 Task: Configure the advanced button color theme for the builder.
Action: Mouse moved to (1174, 82)
Screenshot: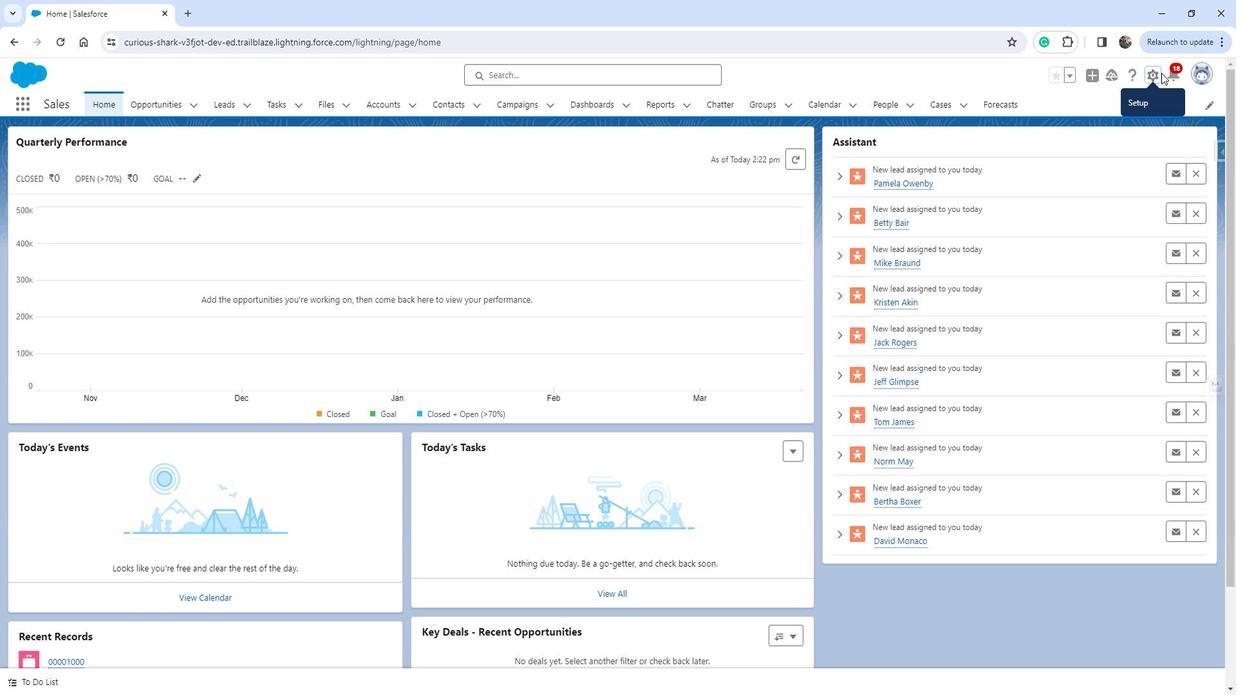 
Action: Mouse pressed left at (1174, 82)
Screenshot: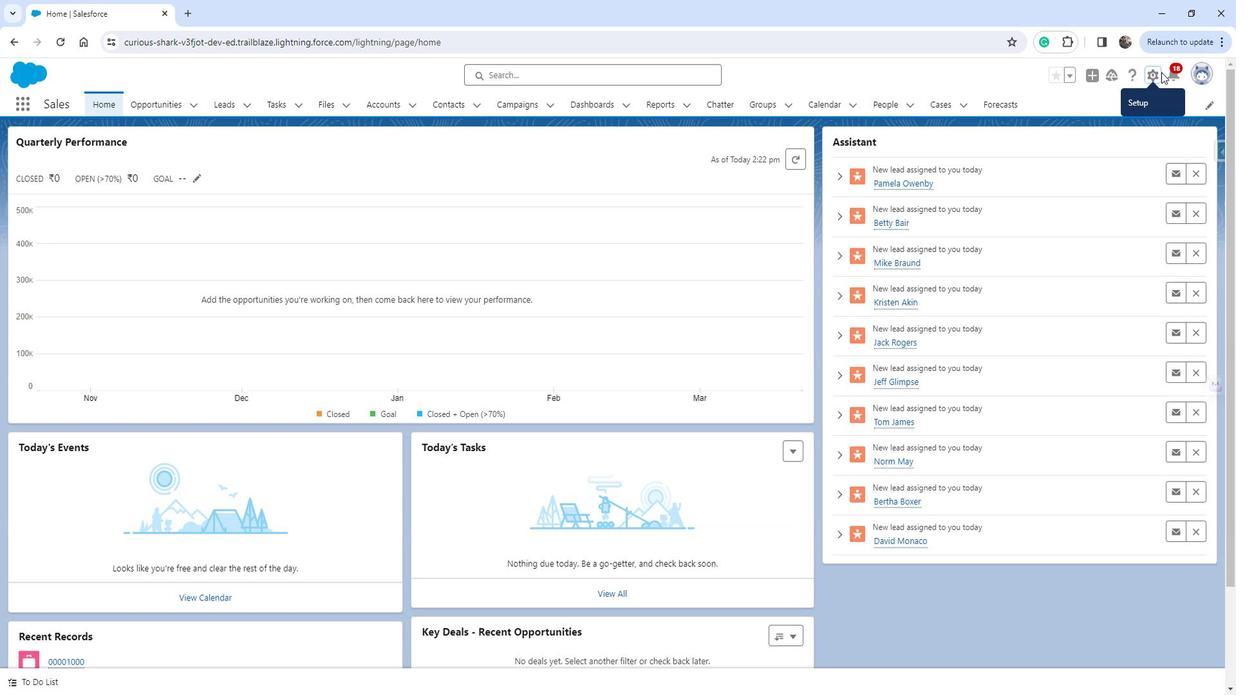 
Action: Mouse moved to (1168, 81)
Screenshot: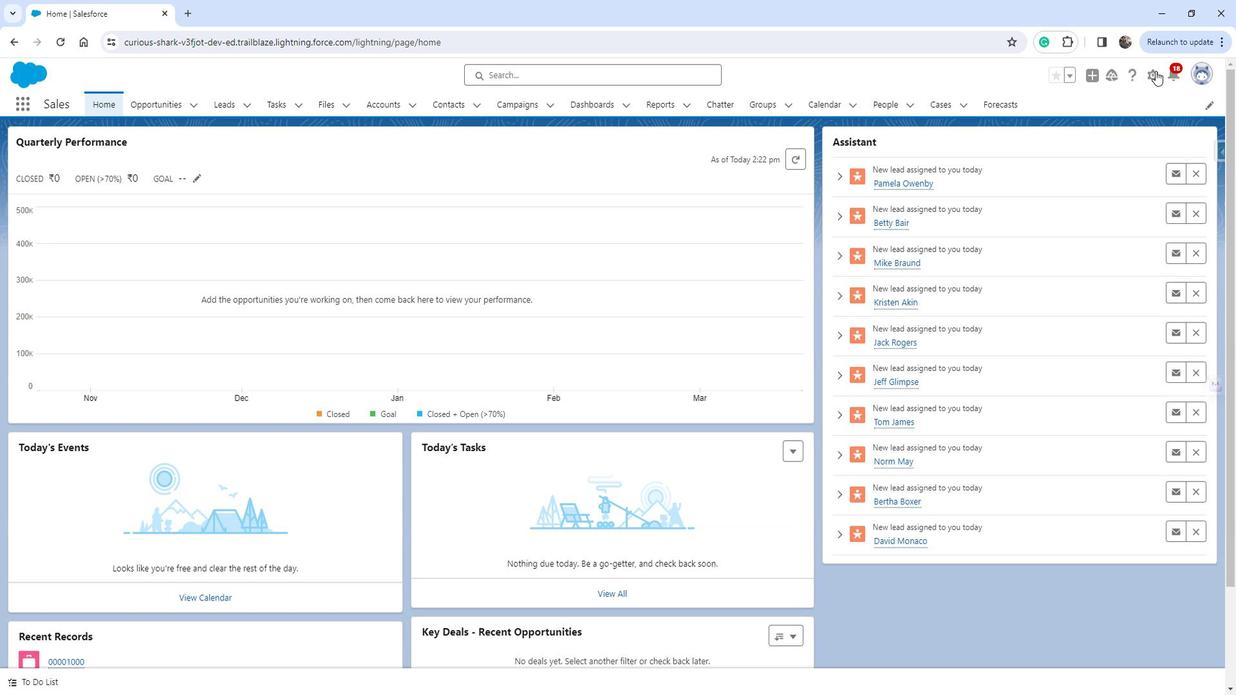 
Action: Mouse pressed left at (1168, 81)
Screenshot: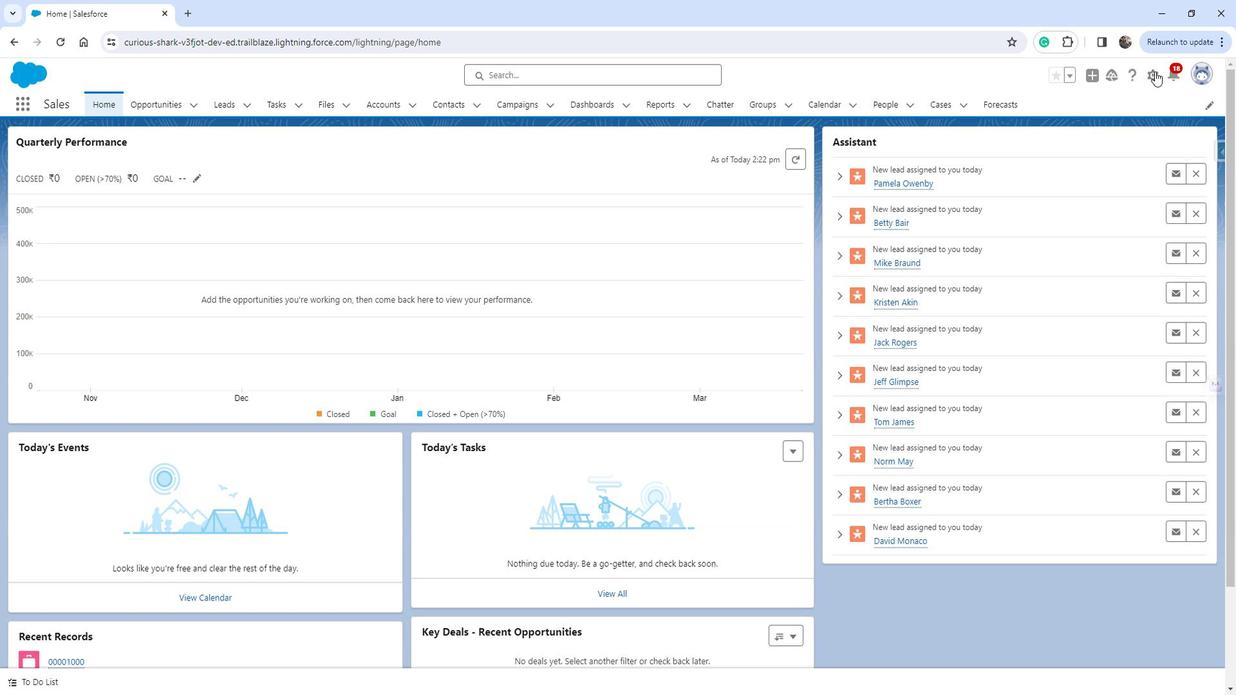
Action: Mouse moved to (1134, 121)
Screenshot: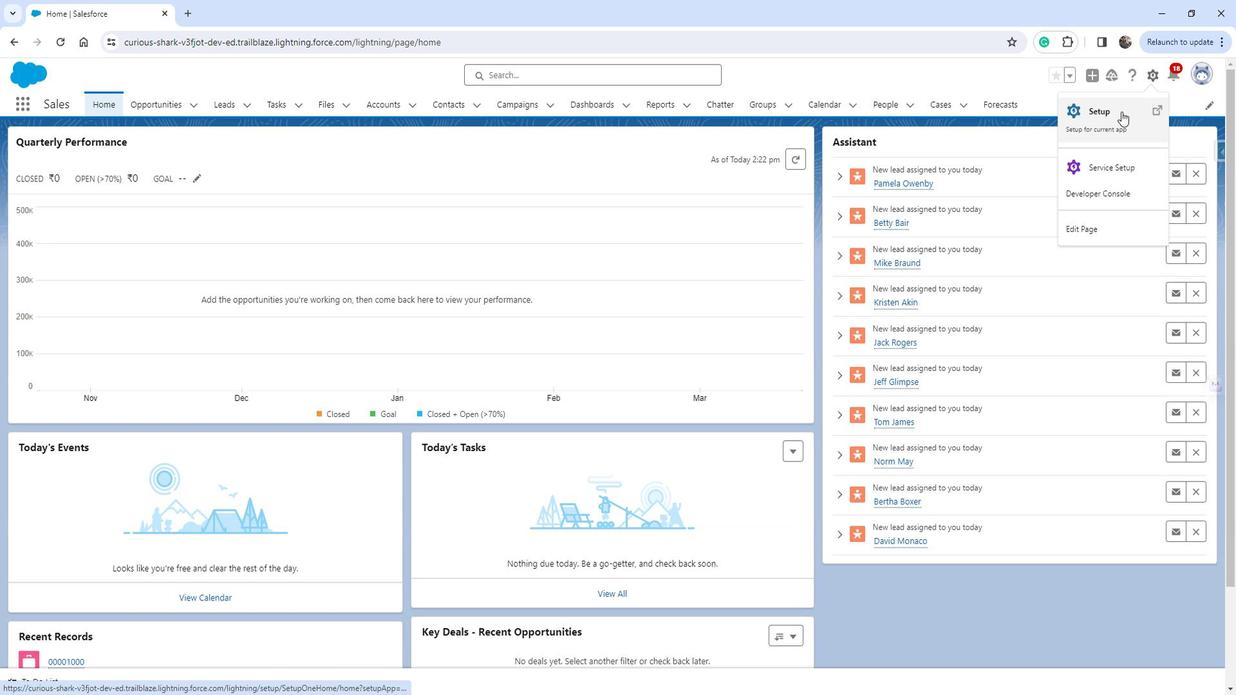 
Action: Mouse pressed left at (1134, 121)
Screenshot: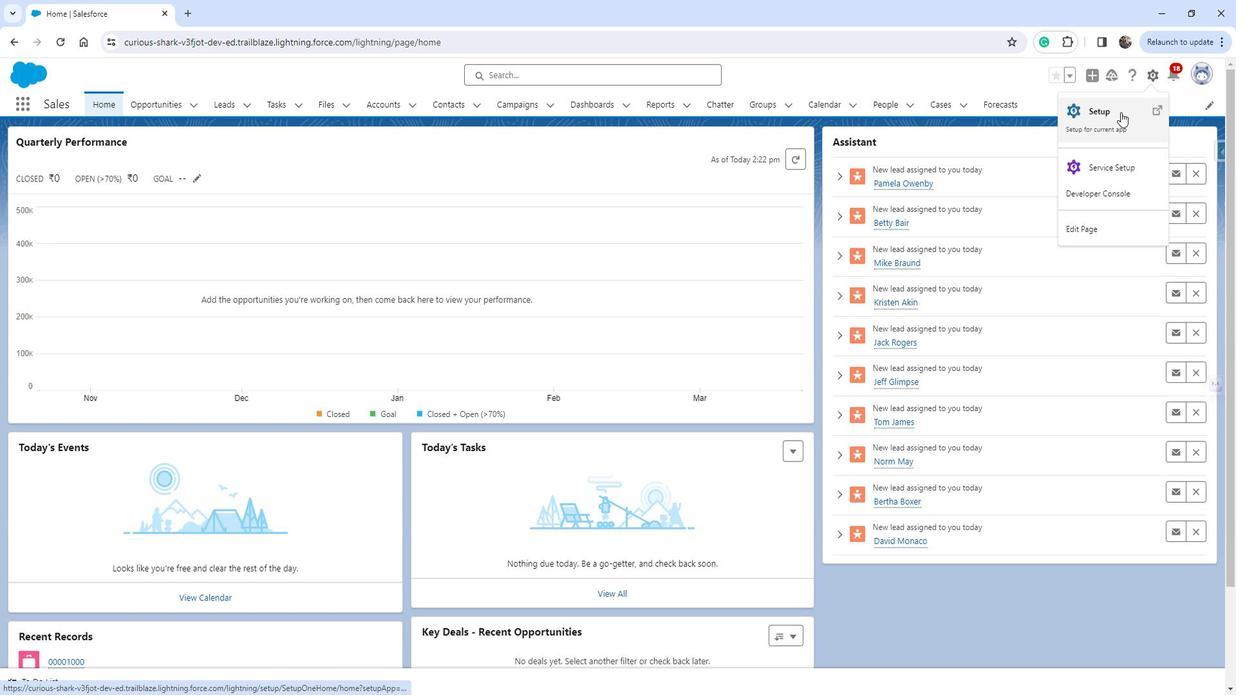 
Action: Mouse moved to (59, 497)
Screenshot: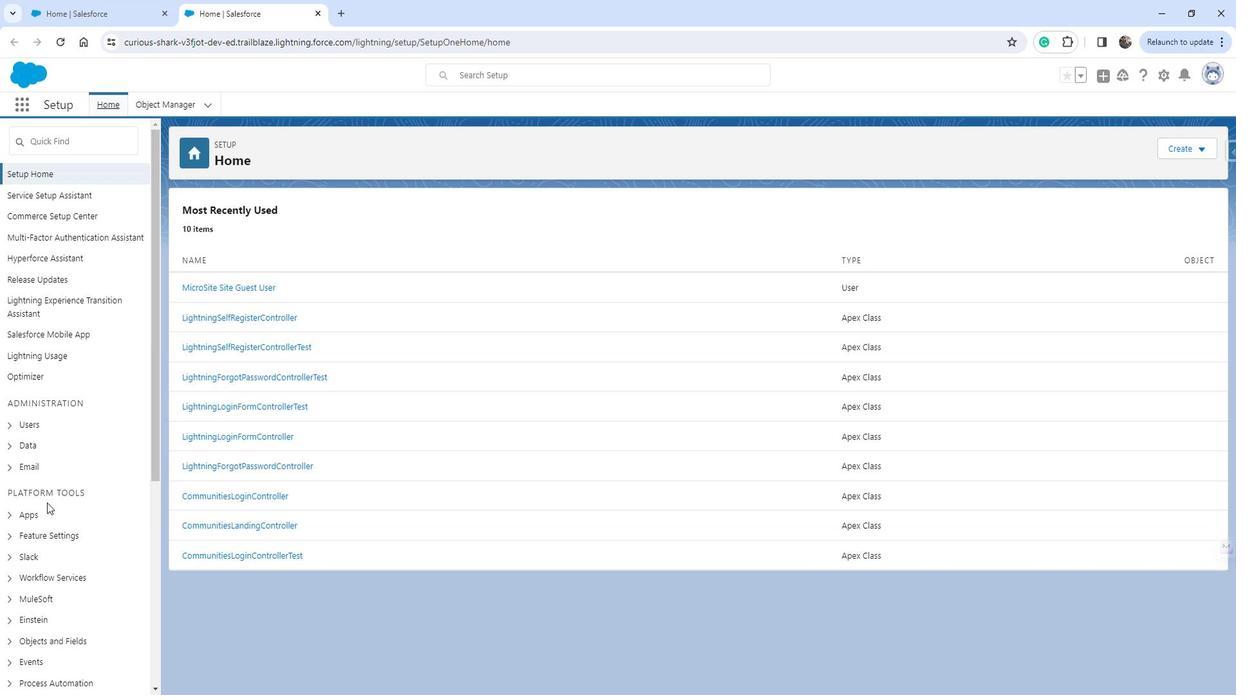 
Action: Mouse scrolled (59, 496) with delta (0, 0)
Screenshot: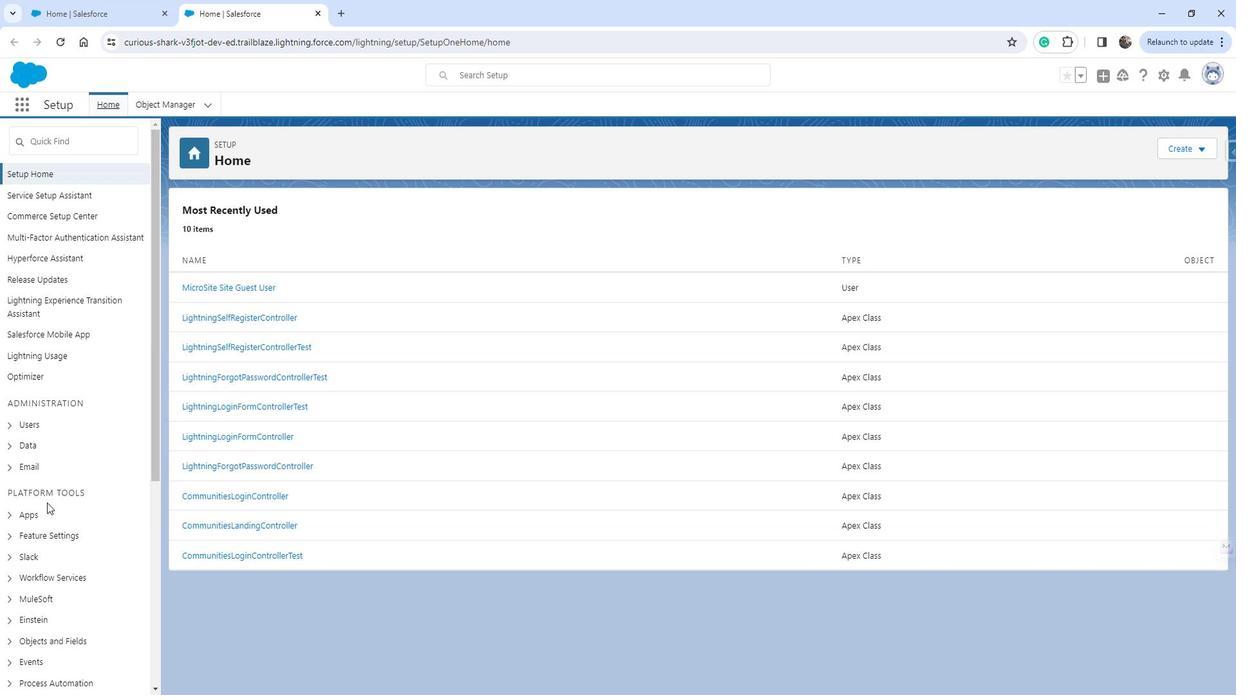 
Action: Mouse moved to (59, 499)
Screenshot: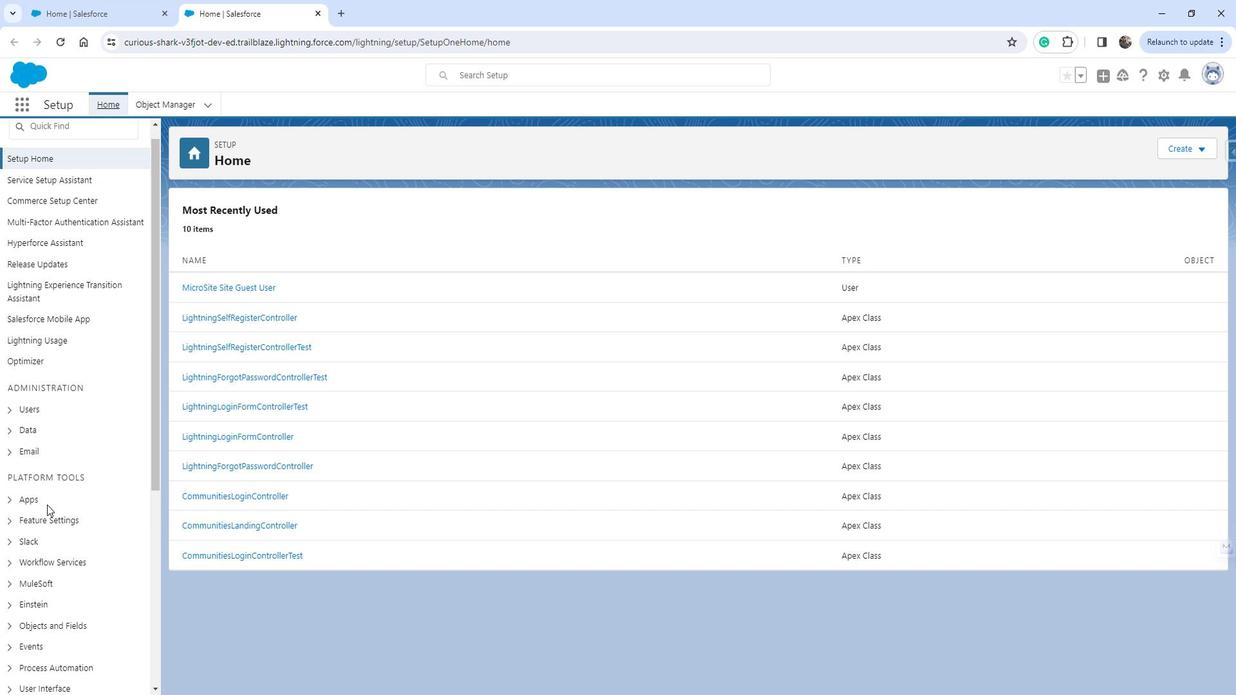 
Action: Mouse scrolled (59, 499) with delta (0, 0)
Screenshot: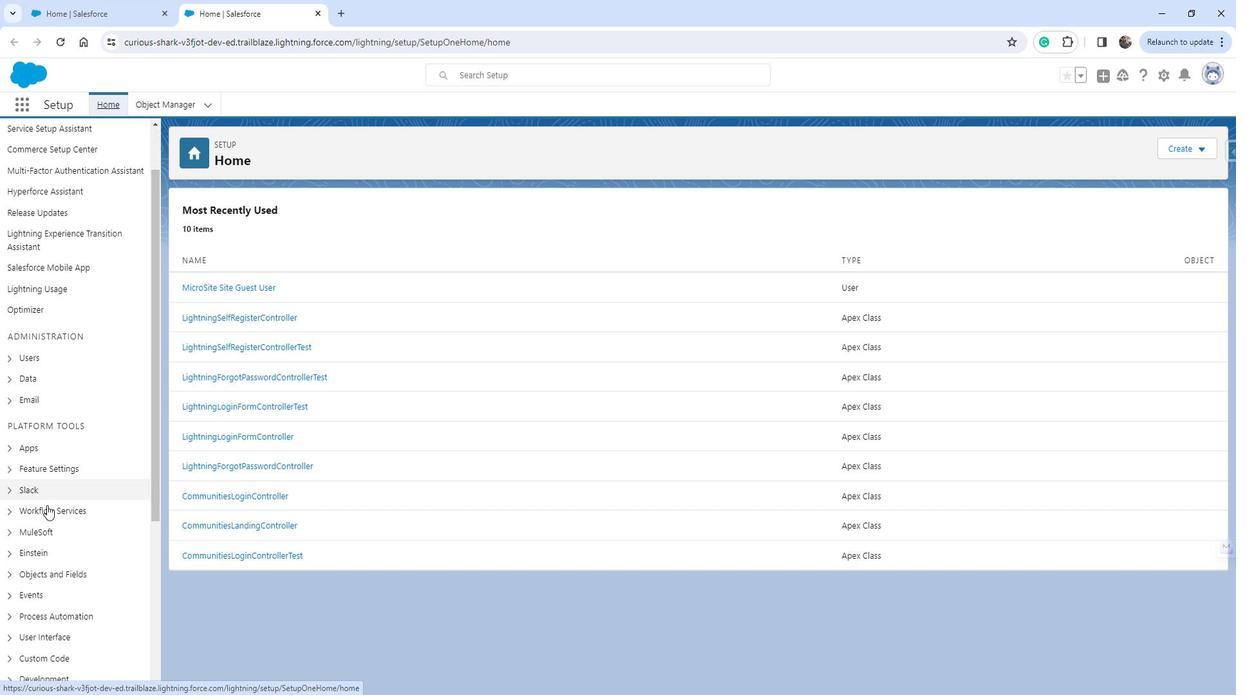 
Action: Mouse moved to (81, 396)
Screenshot: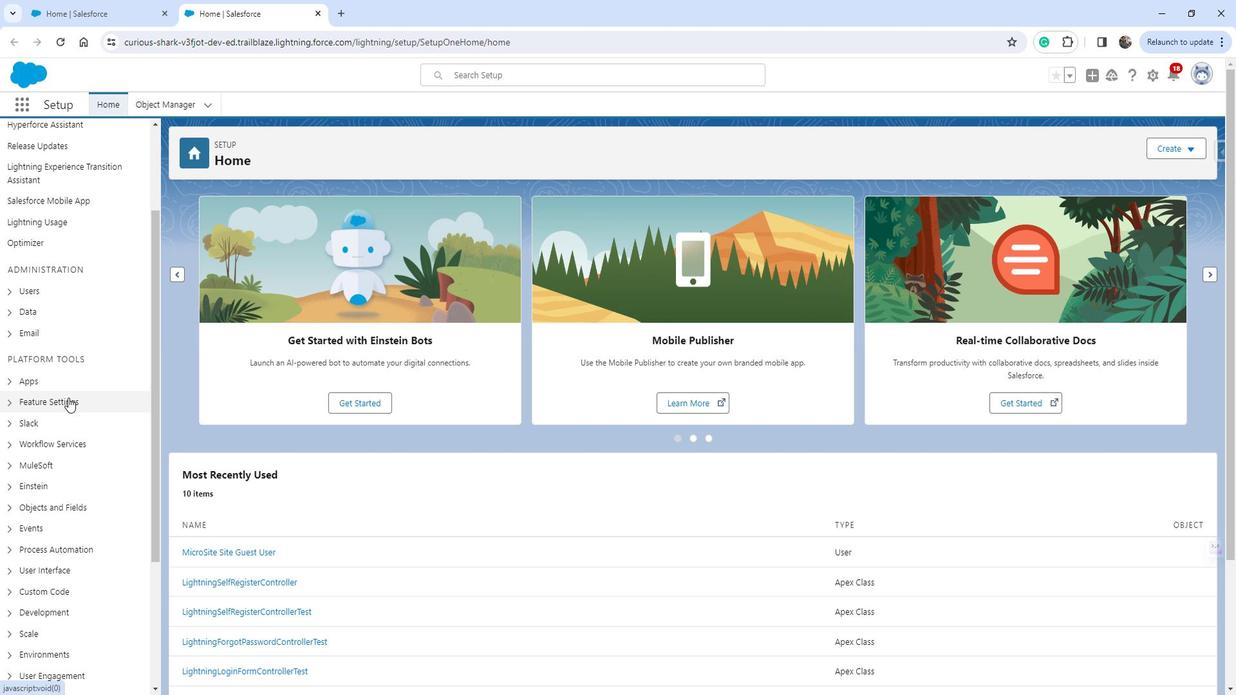 
Action: Mouse pressed left at (81, 396)
Screenshot: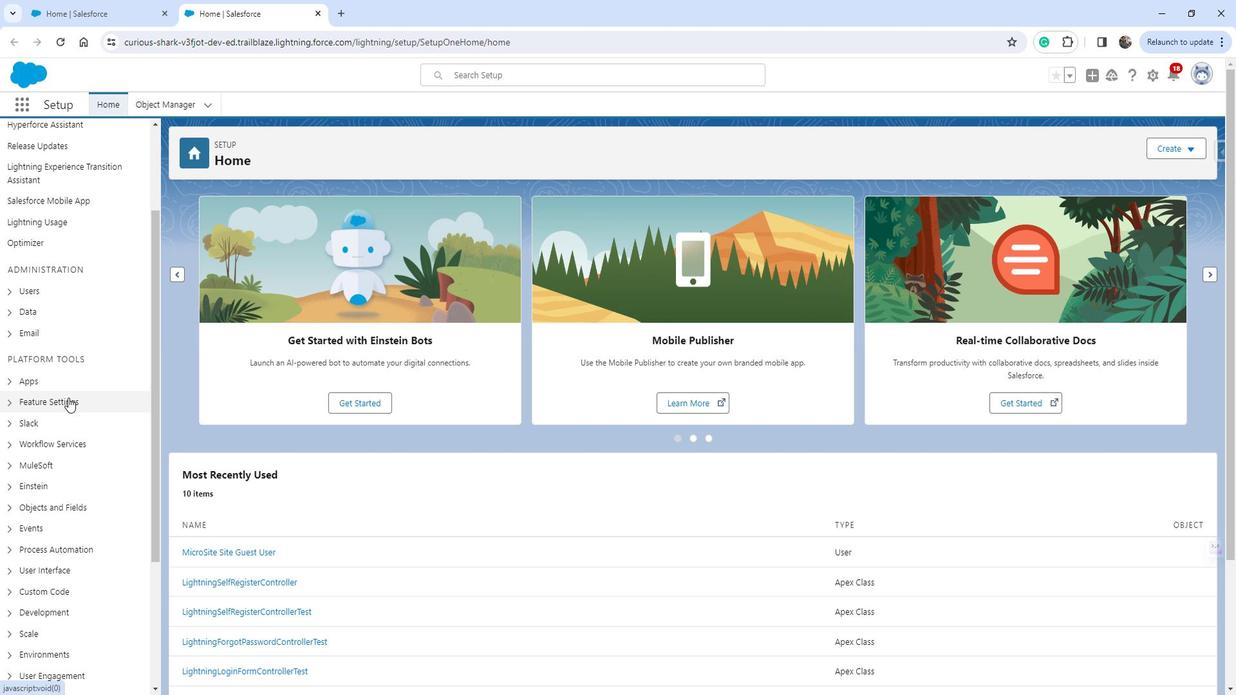 
Action: Mouse moved to (77, 400)
Screenshot: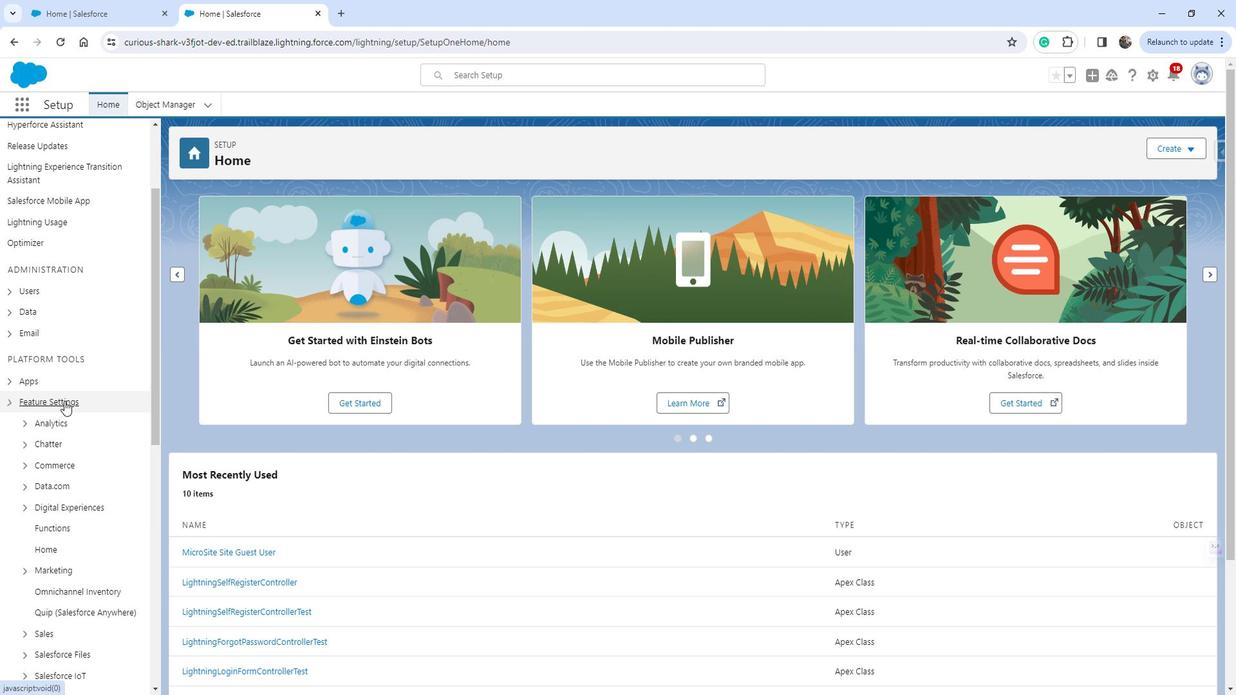 
Action: Mouse scrolled (77, 399) with delta (0, 0)
Screenshot: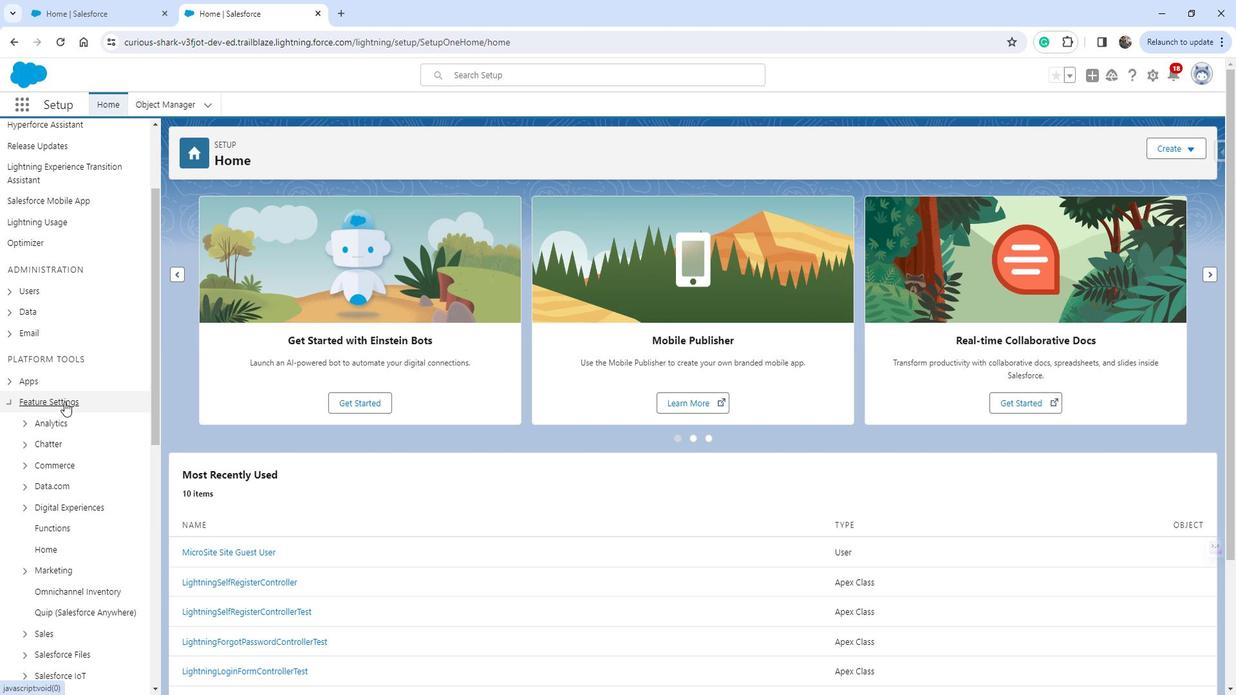 
Action: Mouse scrolled (77, 399) with delta (0, 0)
Screenshot: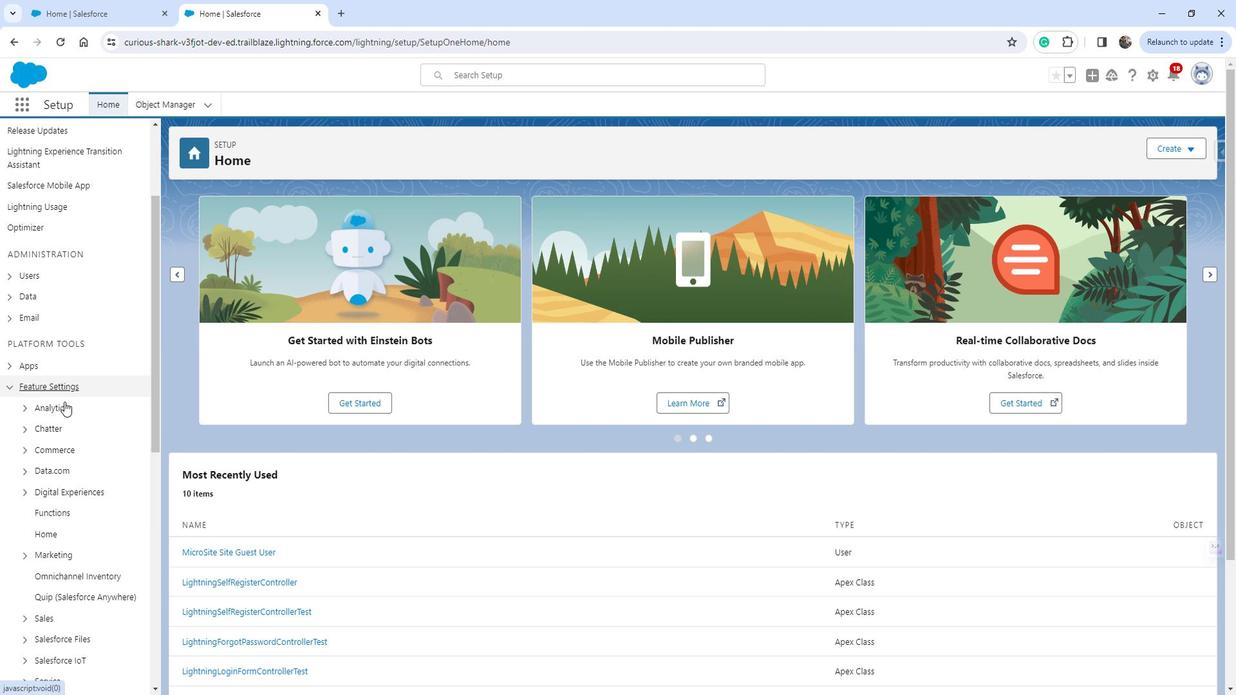 
Action: Mouse moved to (89, 373)
Screenshot: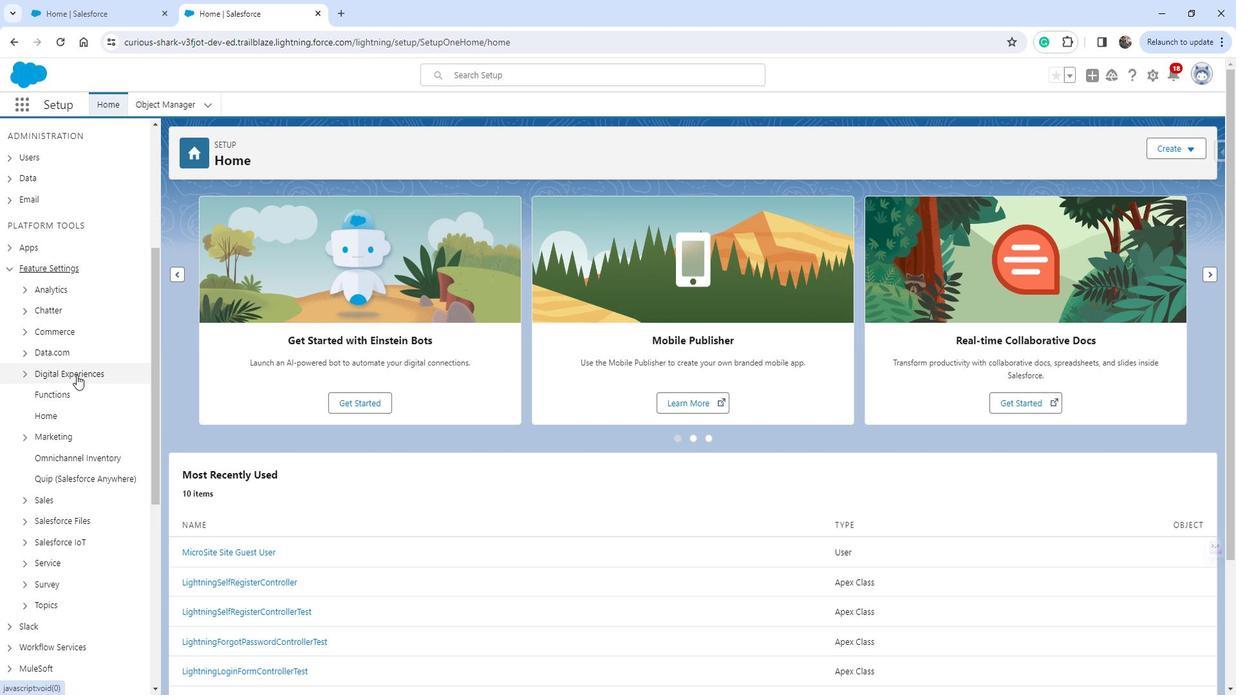 
Action: Mouse pressed left at (89, 373)
Screenshot: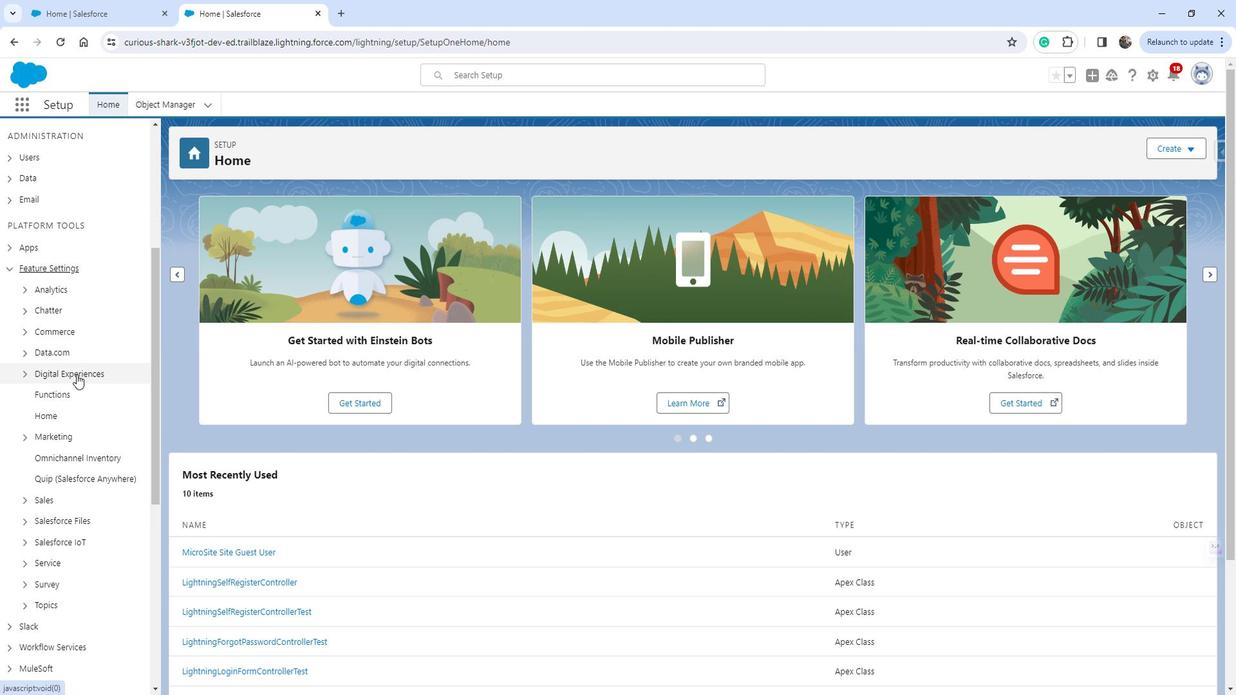 
Action: Mouse moved to (74, 392)
Screenshot: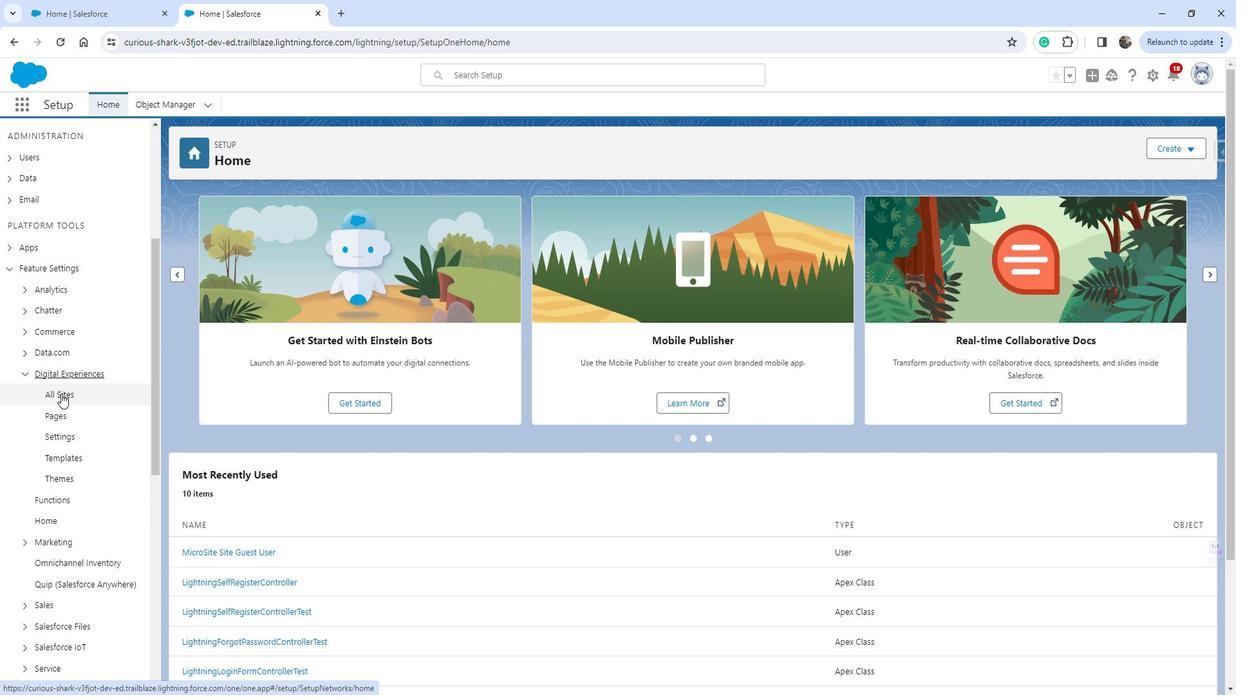 
Action: Mouse pressed left at (74, 392)
Screenshot: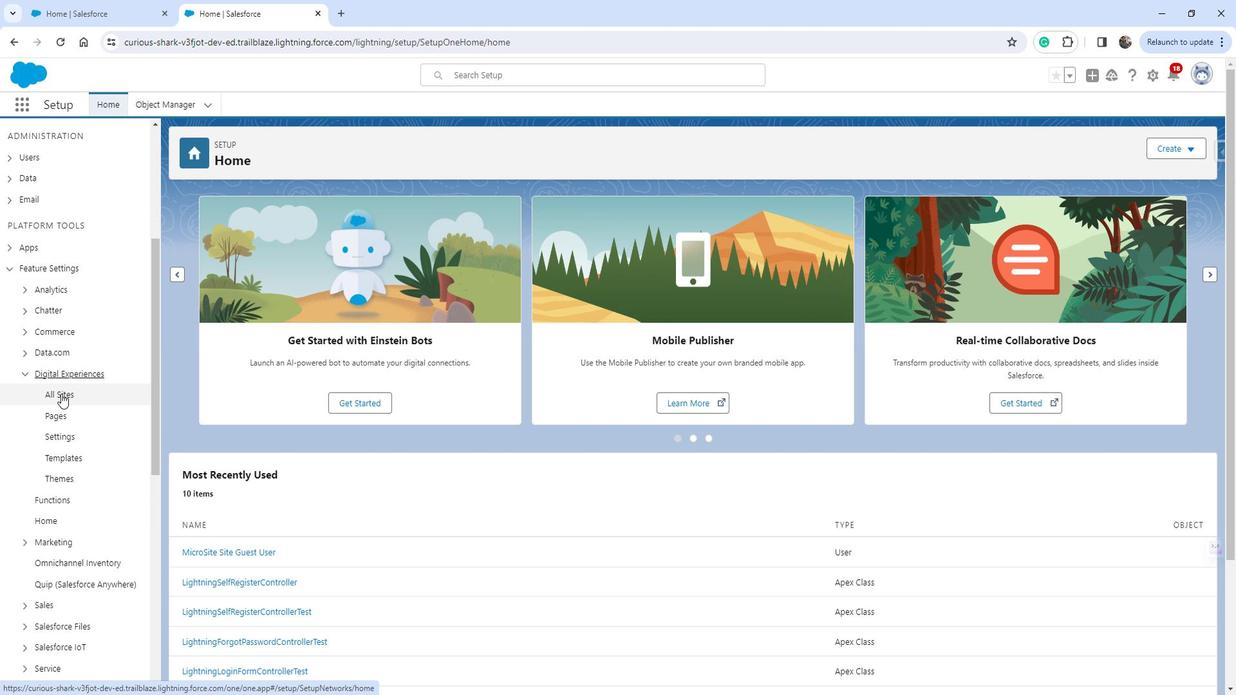 
Action: Mouse moved to (221, 308)
Screenshot: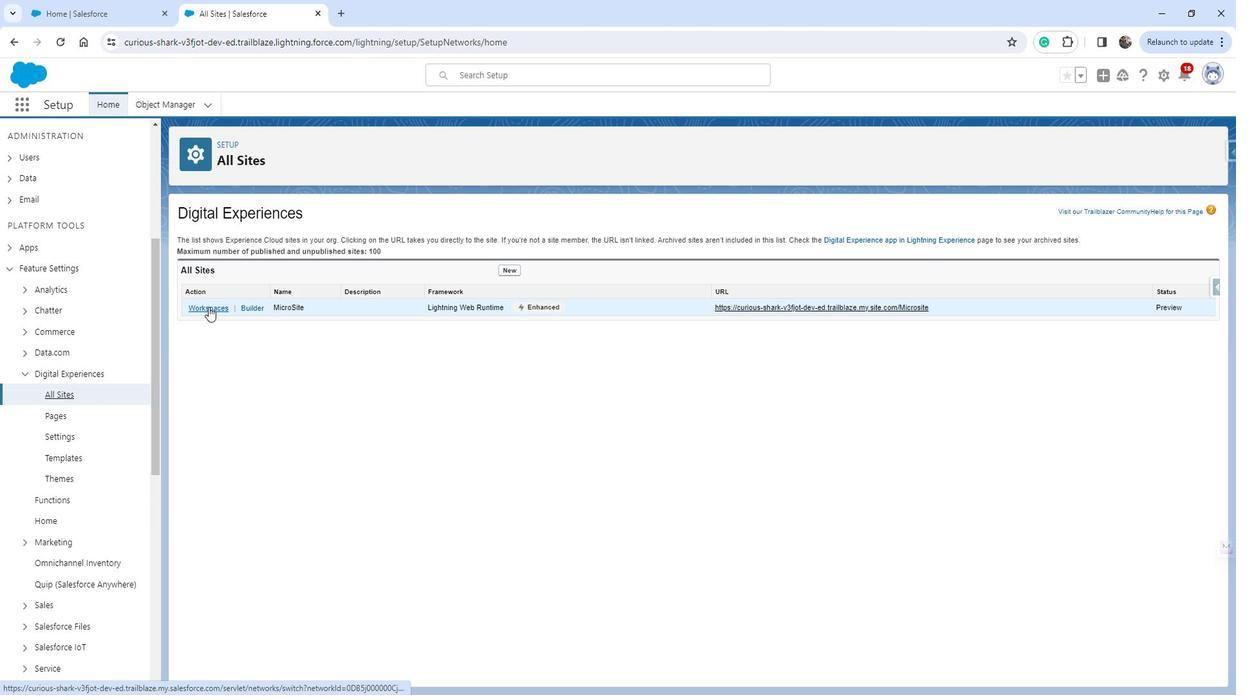 
Action: Mouse pressed left at (221, 308)
Screenshot: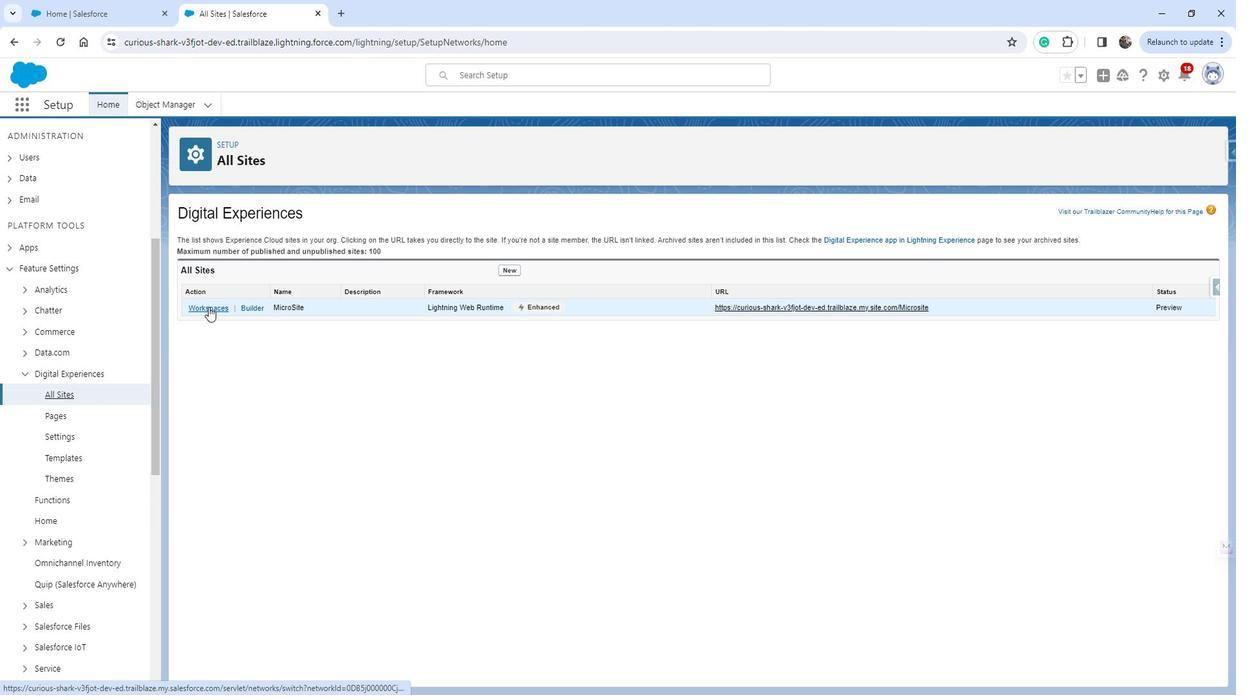 
Action: Mouse moved to (181, 307)
Screenshot: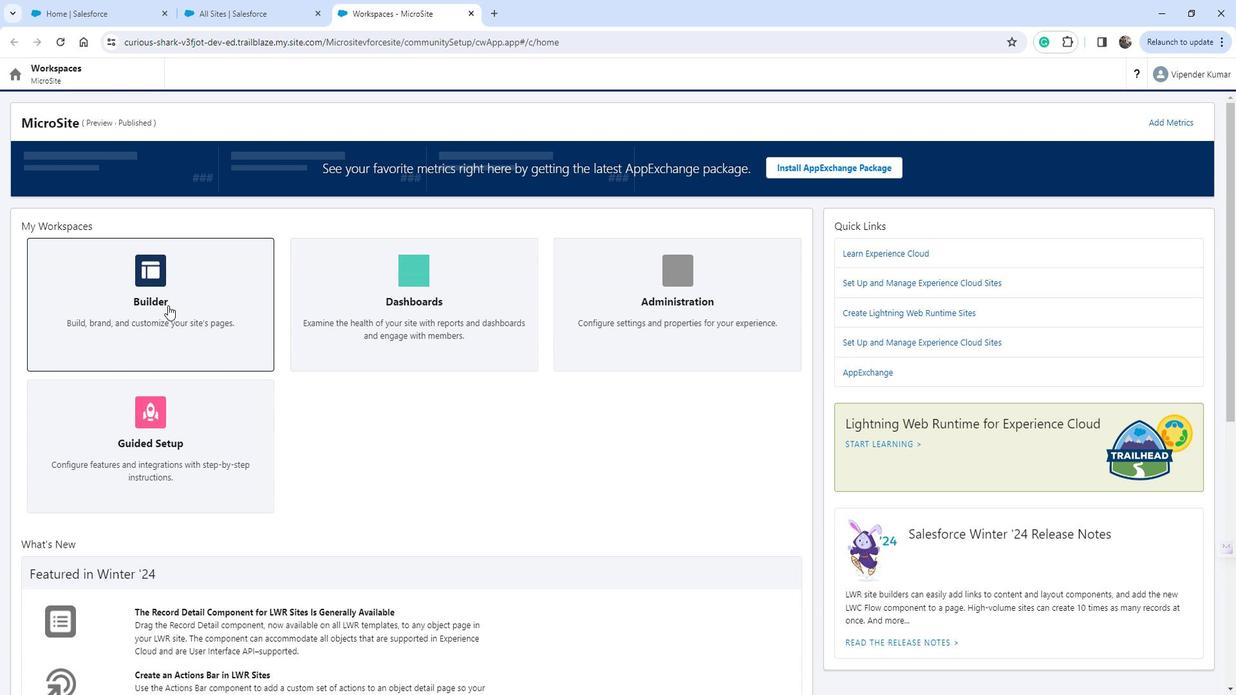 
Action: Mouse pressed left at (181, 307)
Screenshot: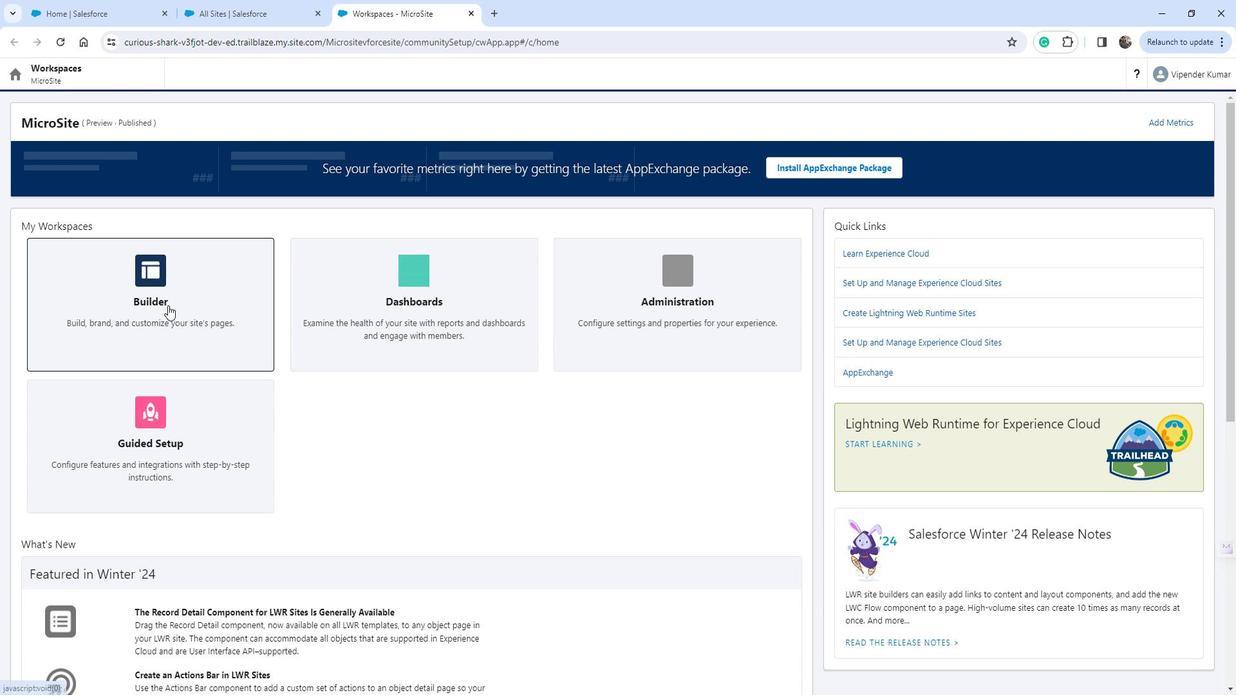 
Action: Mouse moved to (32, 162)
Screenshot: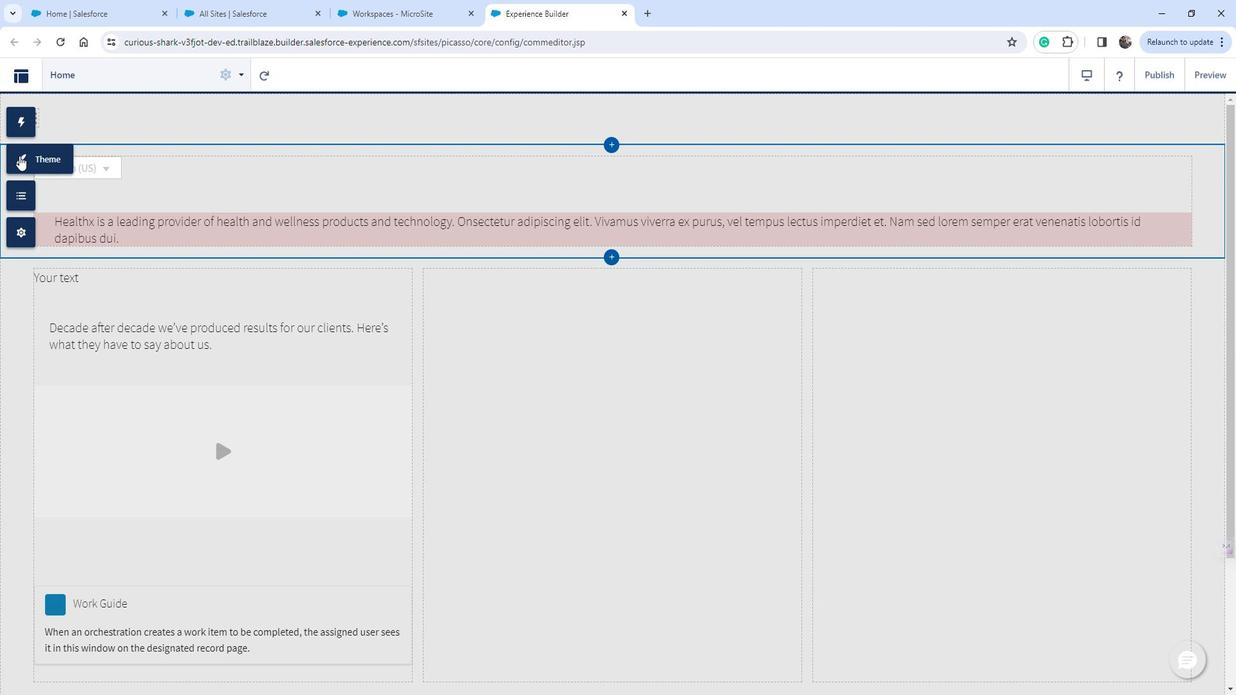 
Action: Mouse pressed left at (32, 162)
Screenshot: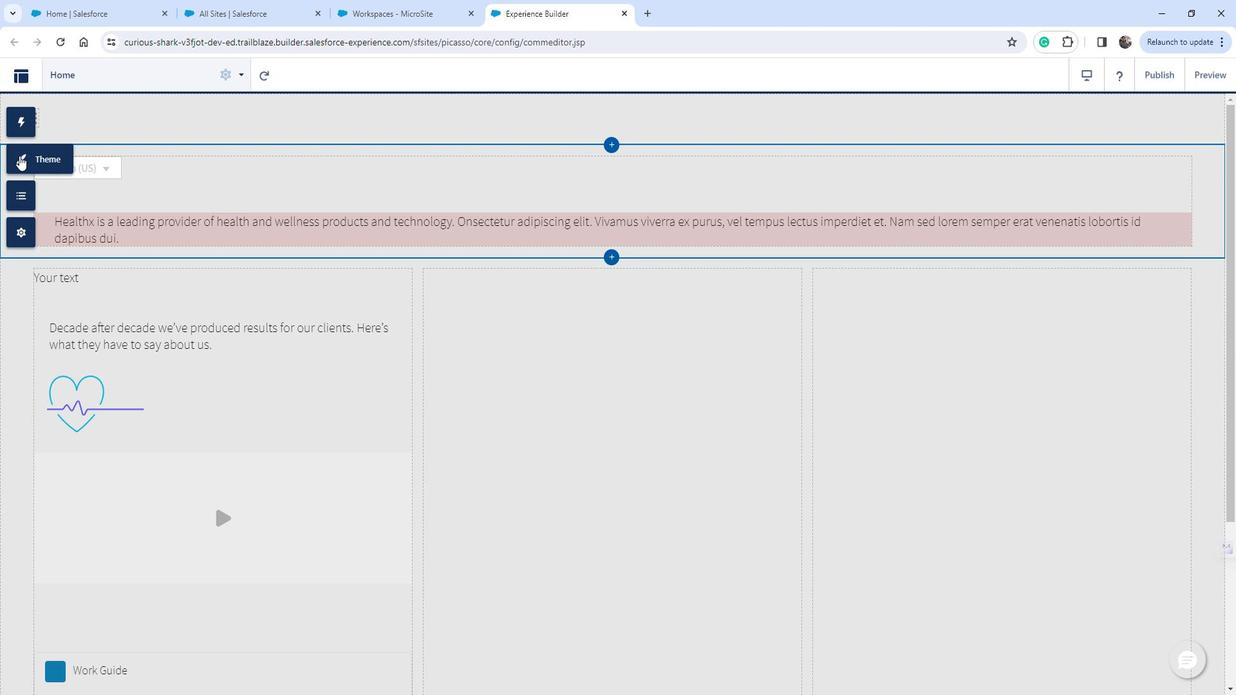 
Action: Mouse moved to (203, 162)
Screenshot: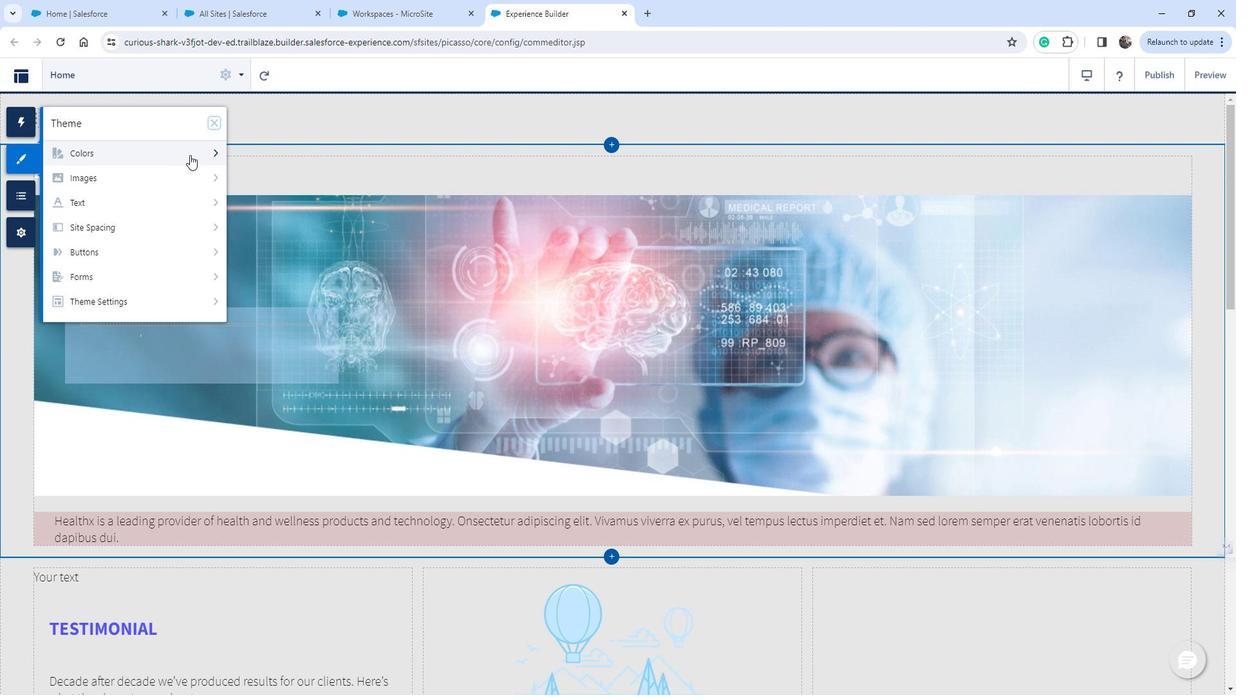 
Action: Mouse pressed left at (203, 162)
Screenshot: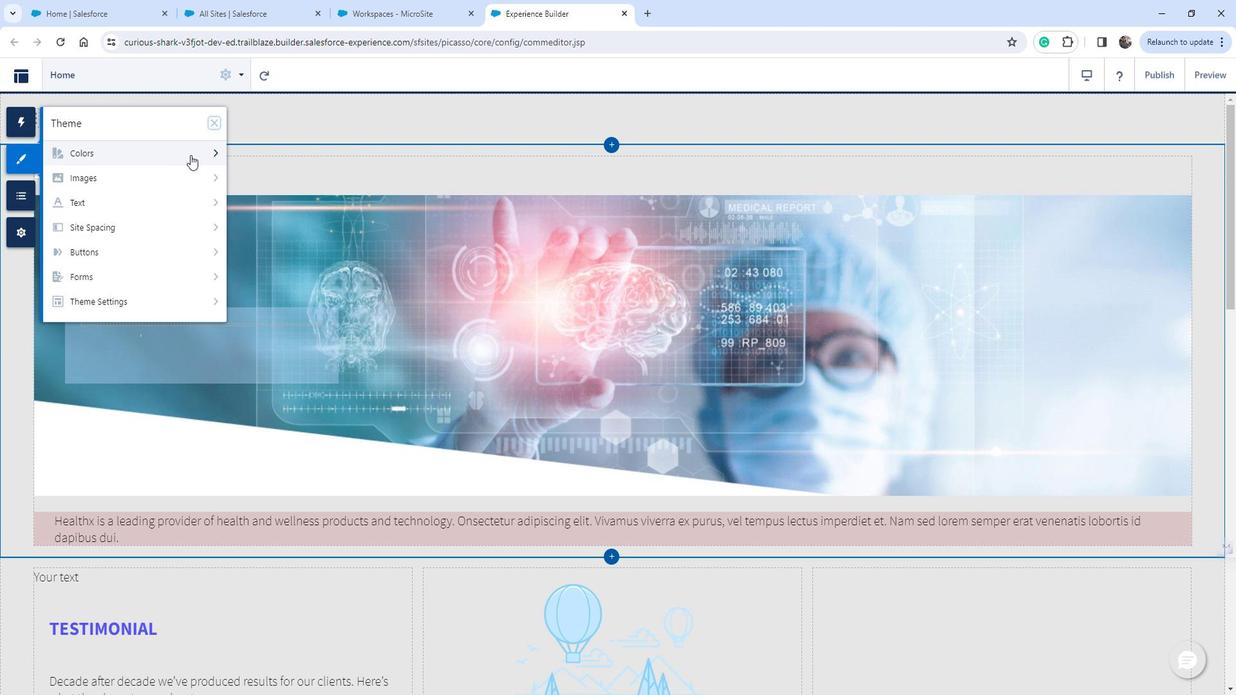 
Action: Mouse moved to (181, 184)
Screenshot: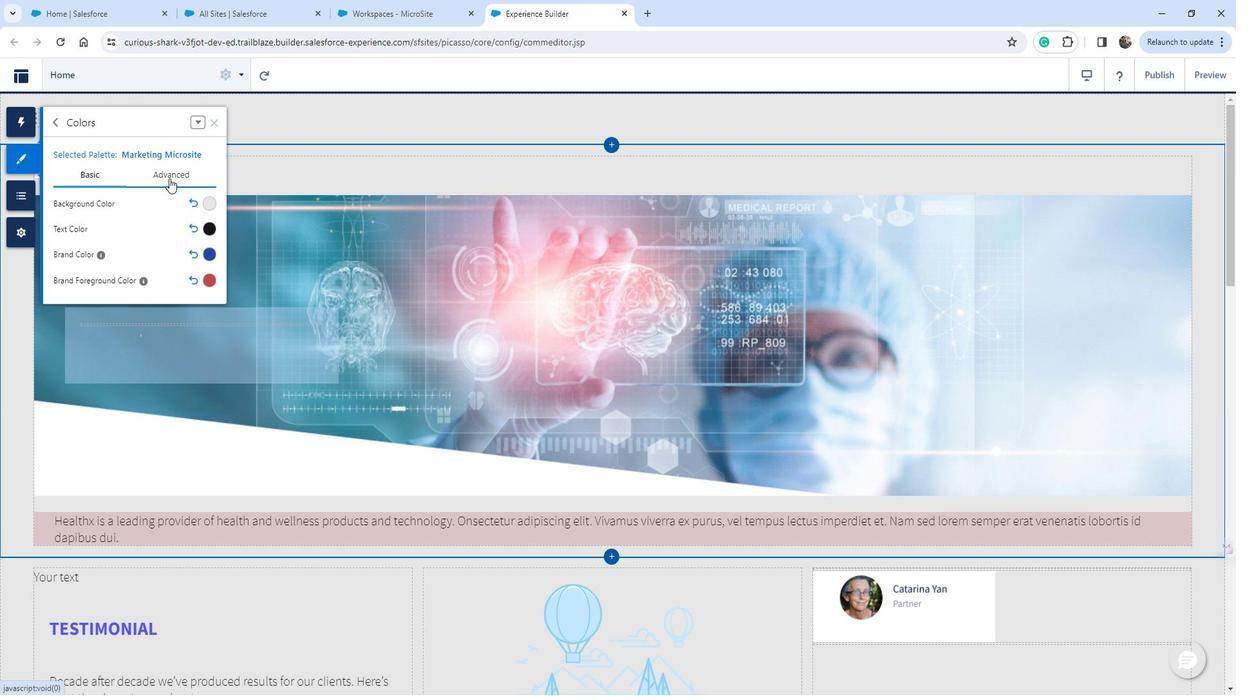 
Action: Mouse pressed left at (181, 184)
Screenshot: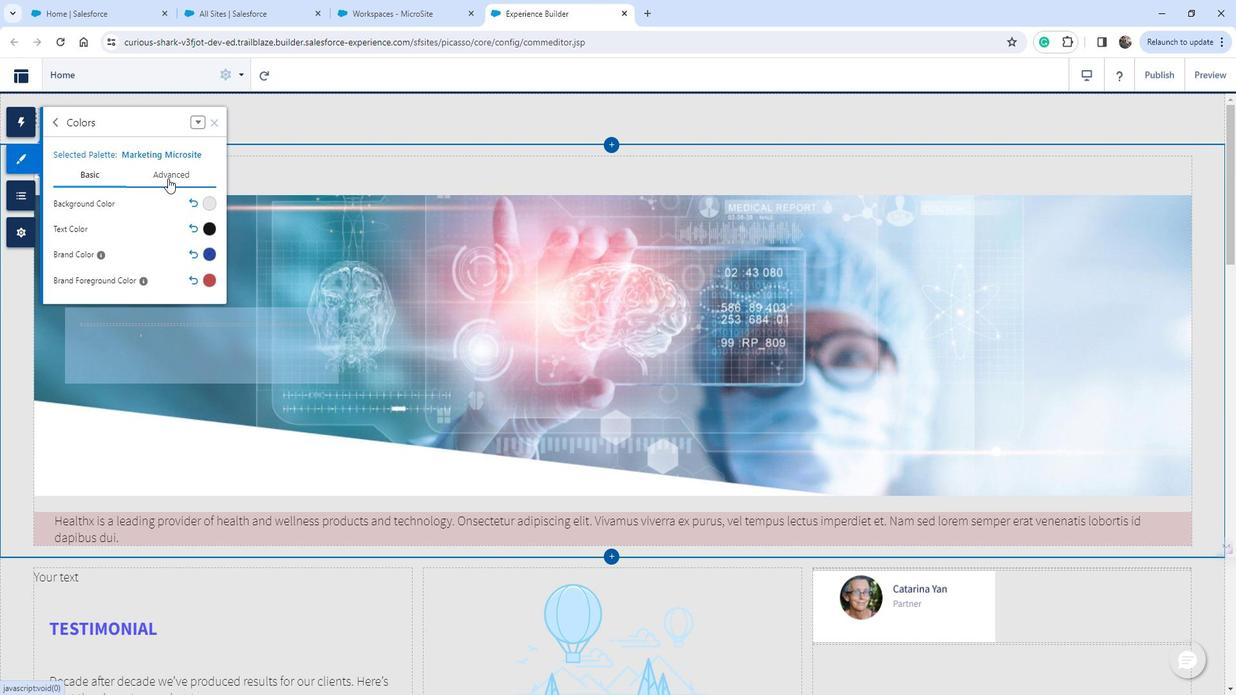 
Action: Mouse moved to (86, 203)
Screenshot: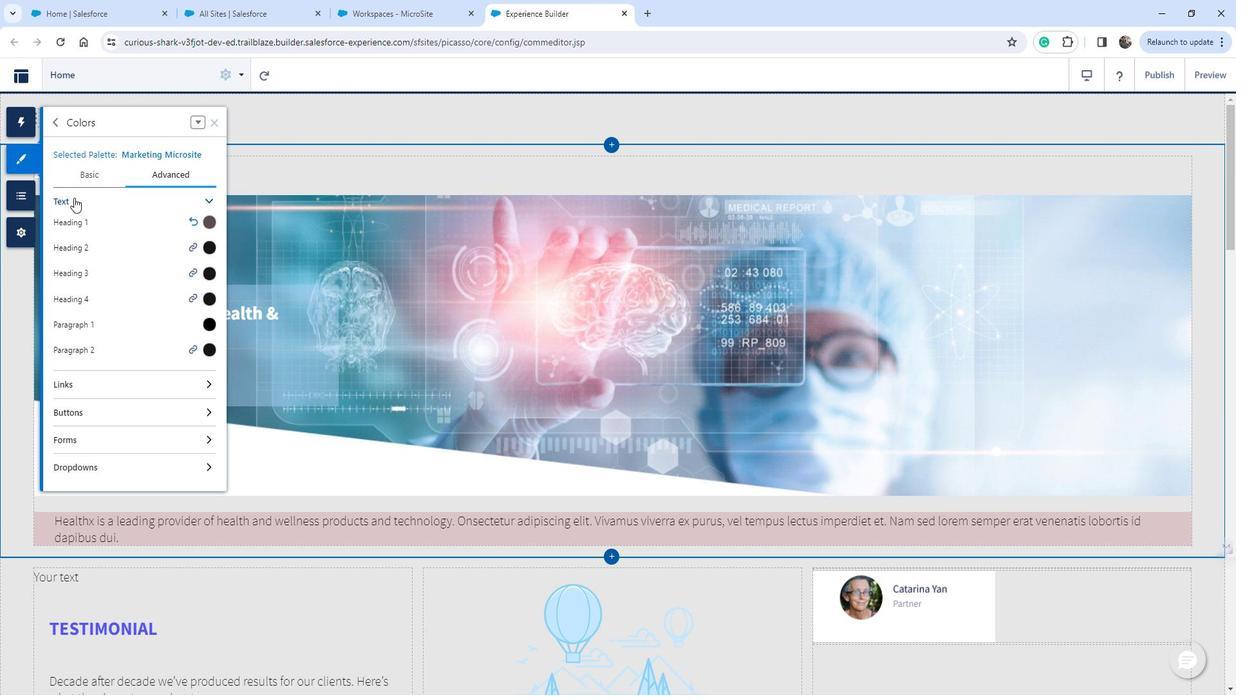 
Action: Mouse pressed left at (86, 203)
Screenshot: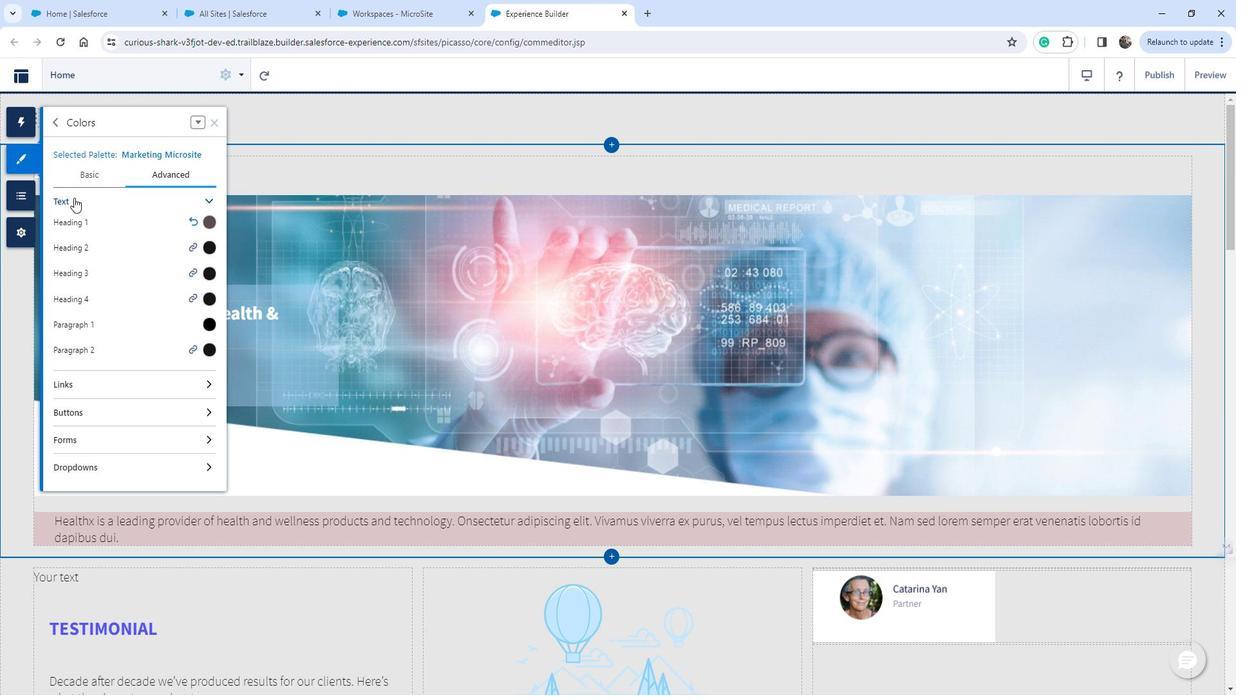 
Action: Mouse moved to (104, 261)
Screenshot: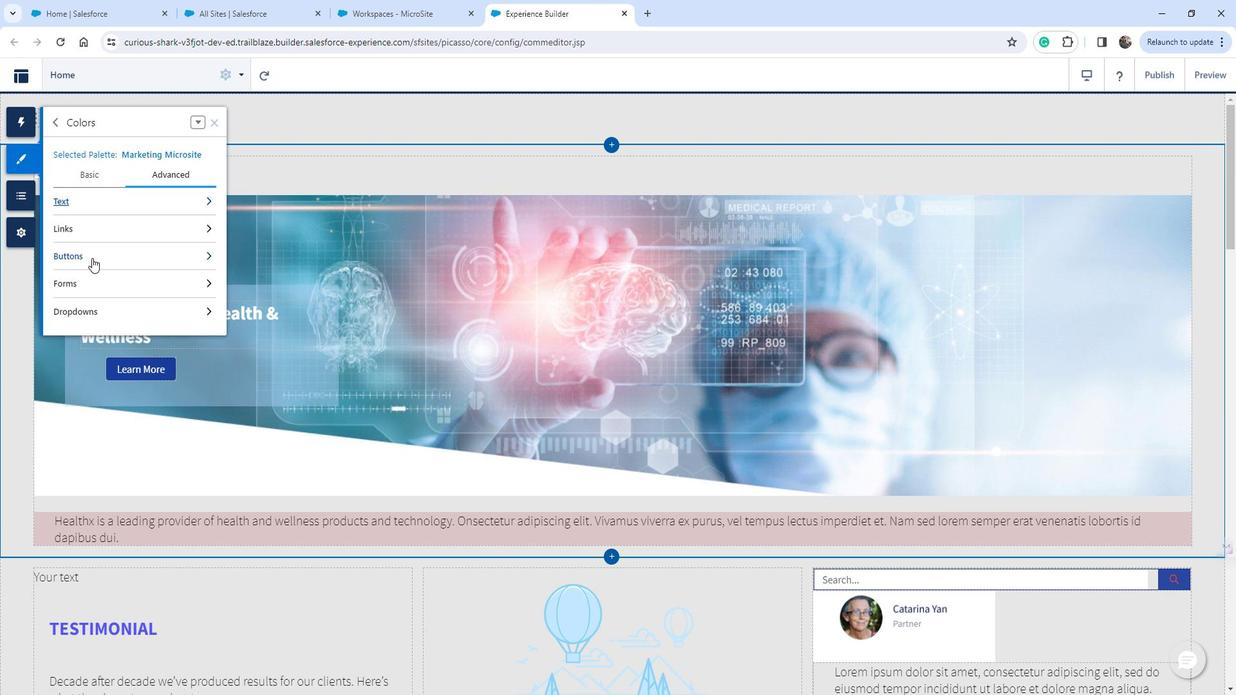 
Action: Mouse pressed left at (104, 261)
Screenshot: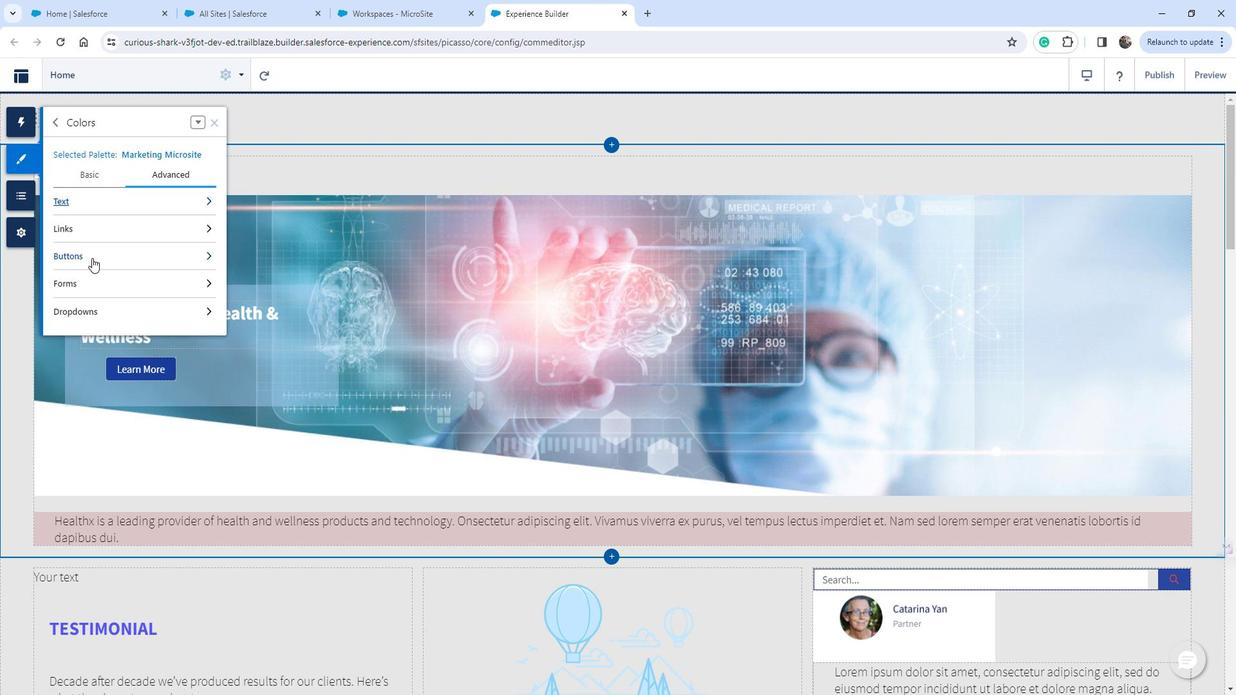 
Action: Mouse moved to (227, 282)
Screenshot: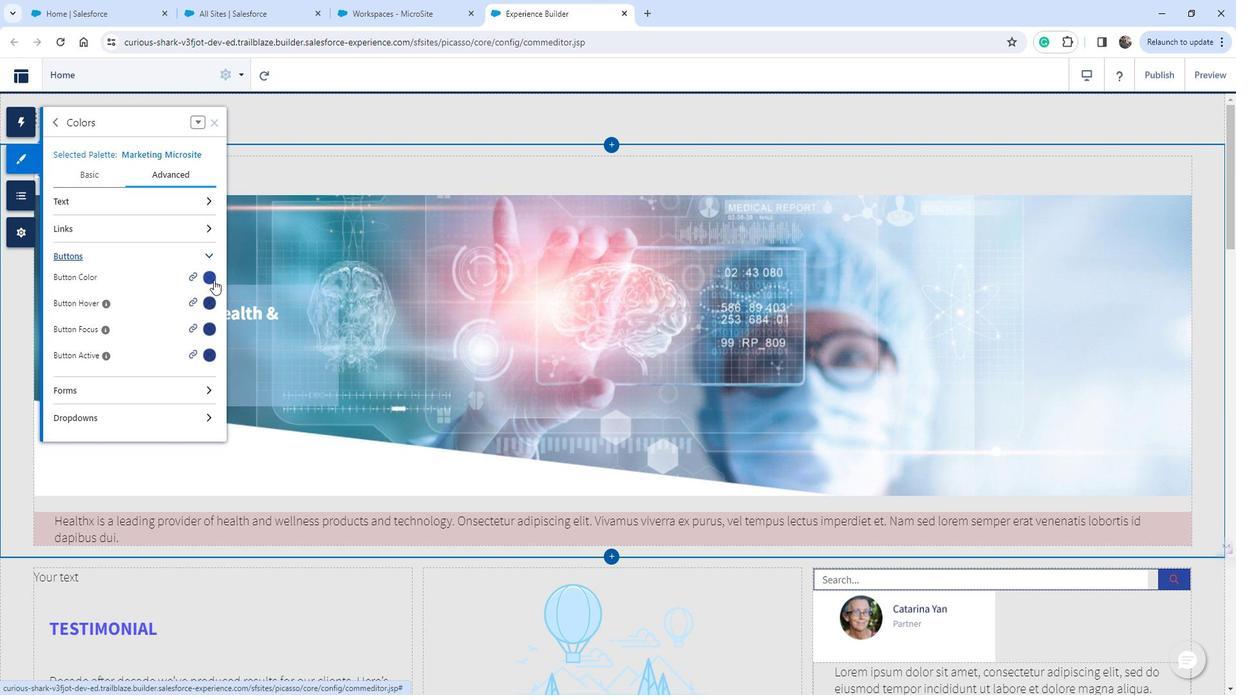 
Action: Mouse pressed left at (227, 282)
Screenshot: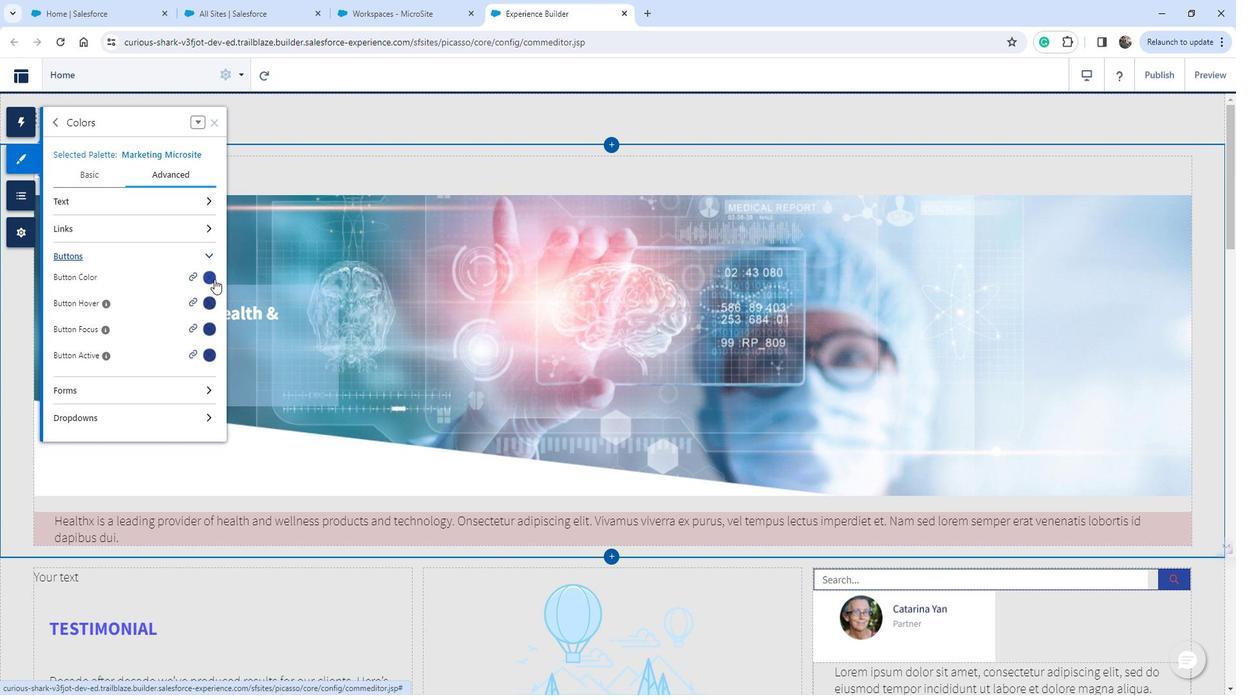 
Action: Mouse moved to (217, 325)
Screenshot: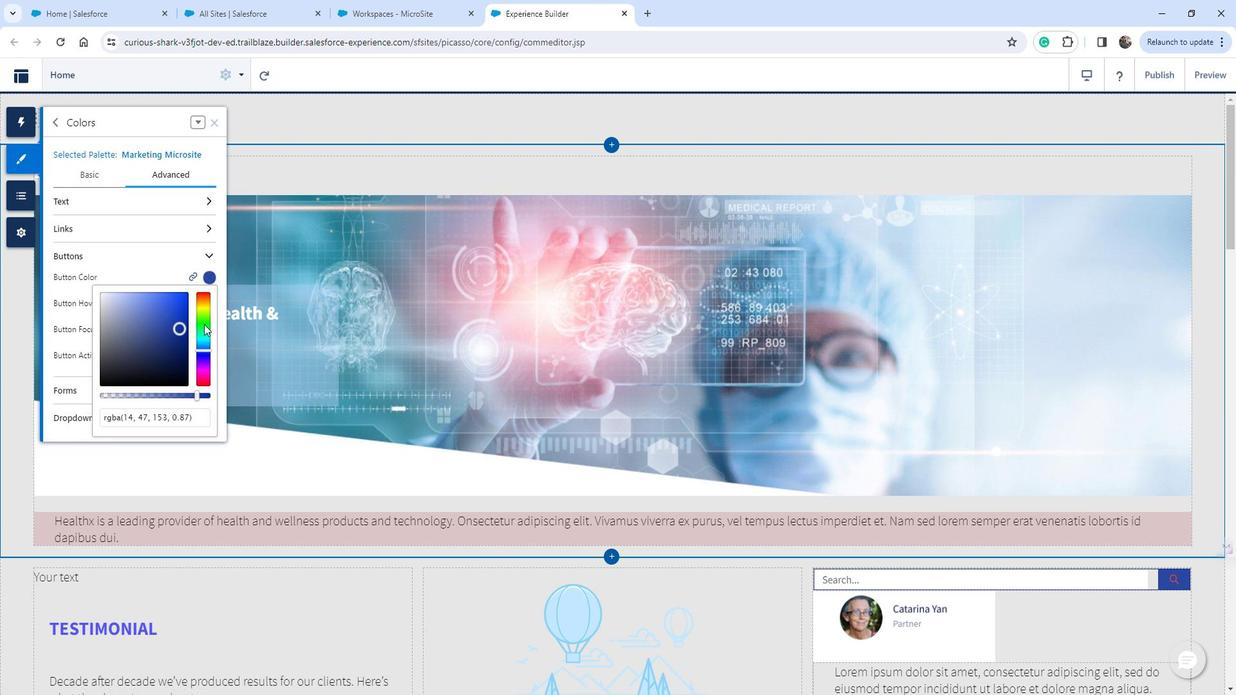 
Action: Mouse pressed left at (217, 325)
Screenshot: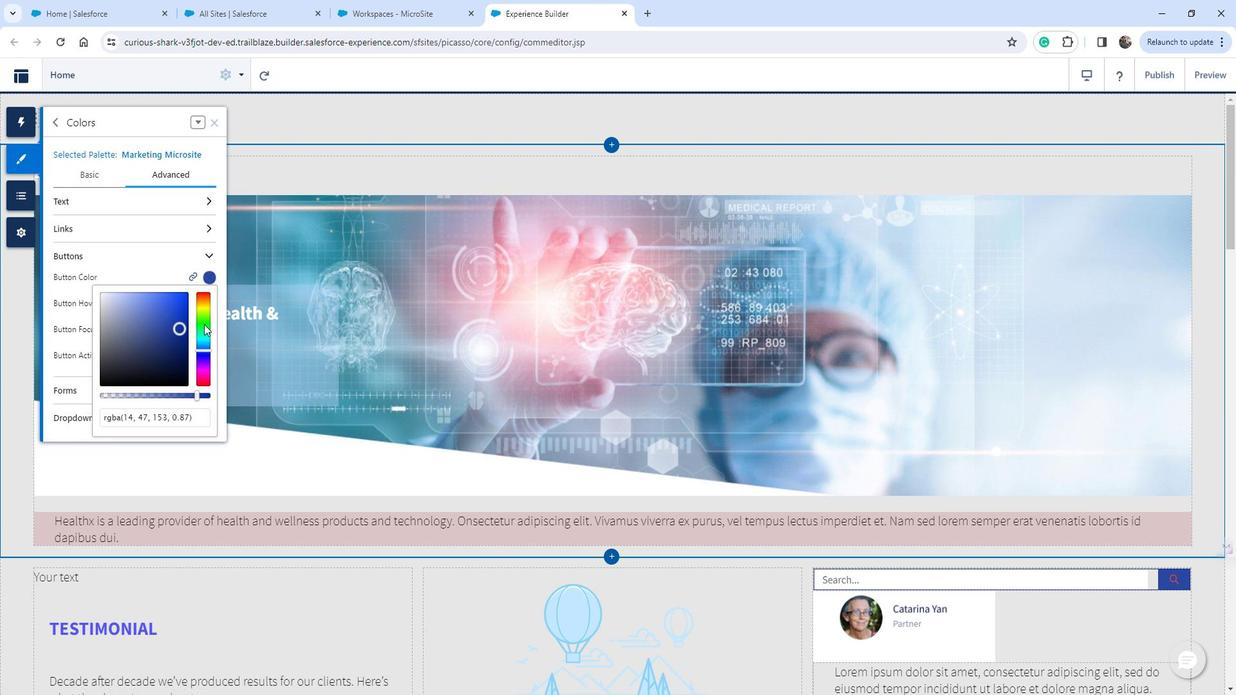 
Action: Mouse moved to (189, 268)
Screenshot: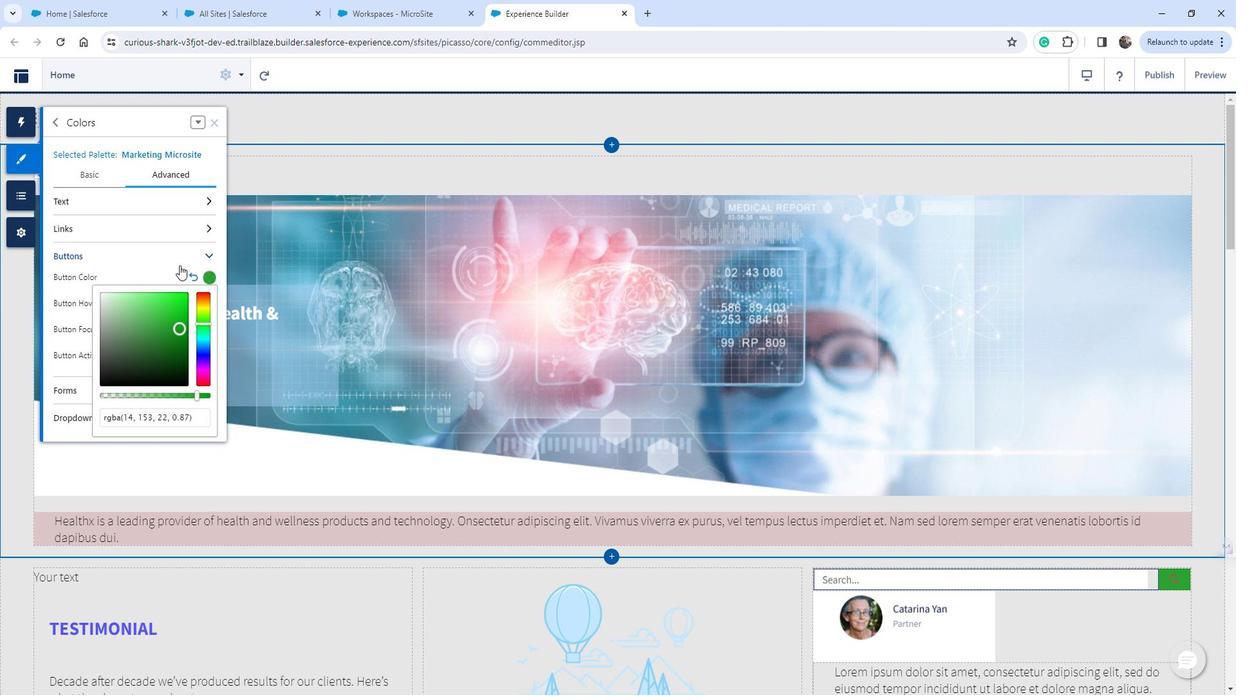 
Action: Mouse pressed left at (189, 268)
Screenshot: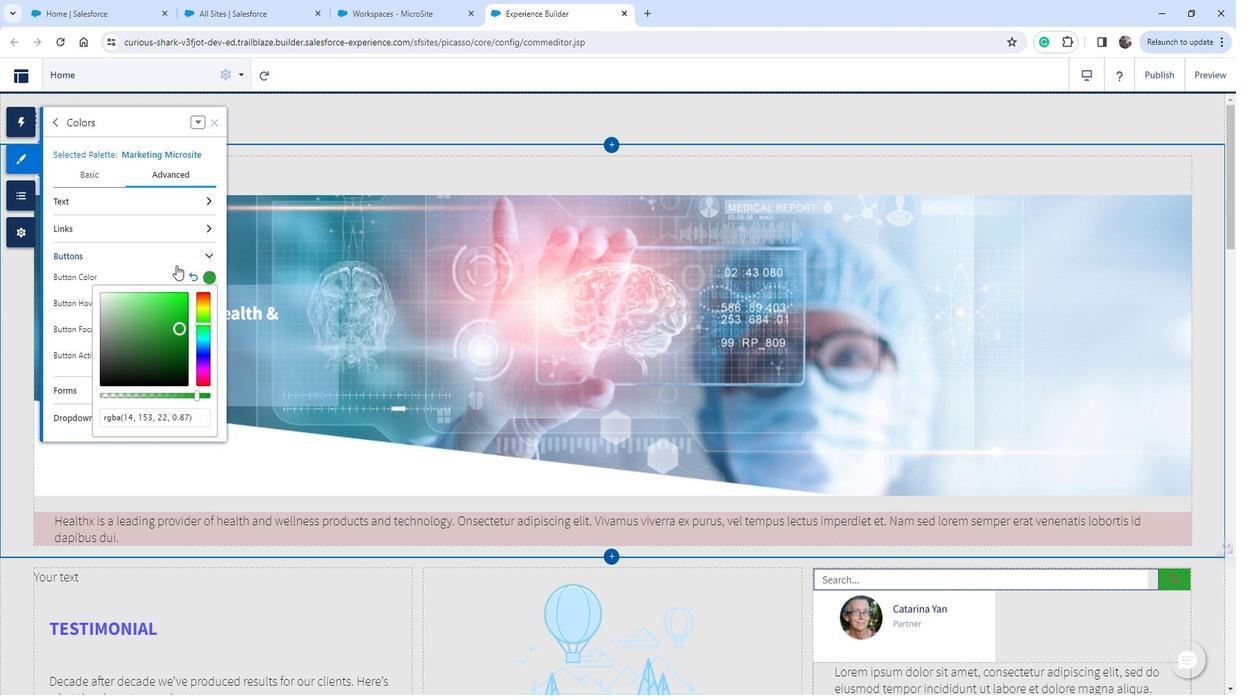 
Action: Mouse moved to (209, 258)
Screenshot: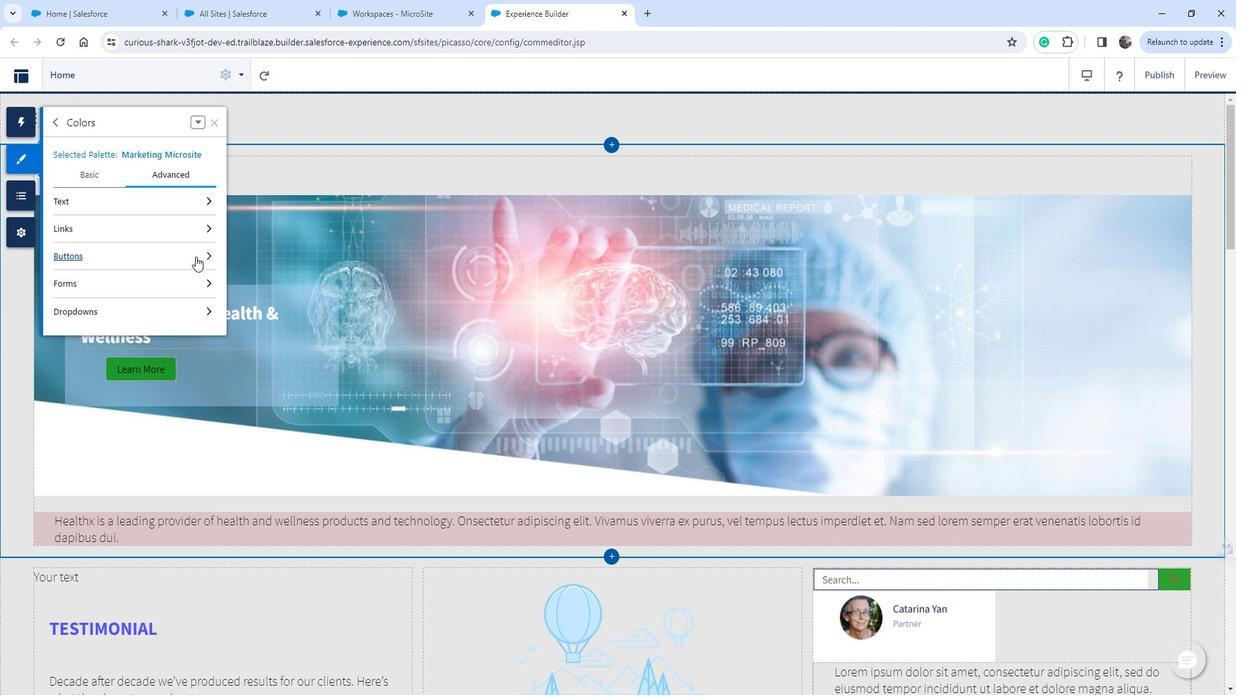 
Action: Mouse pressed left at (209, 258)
Screenshot: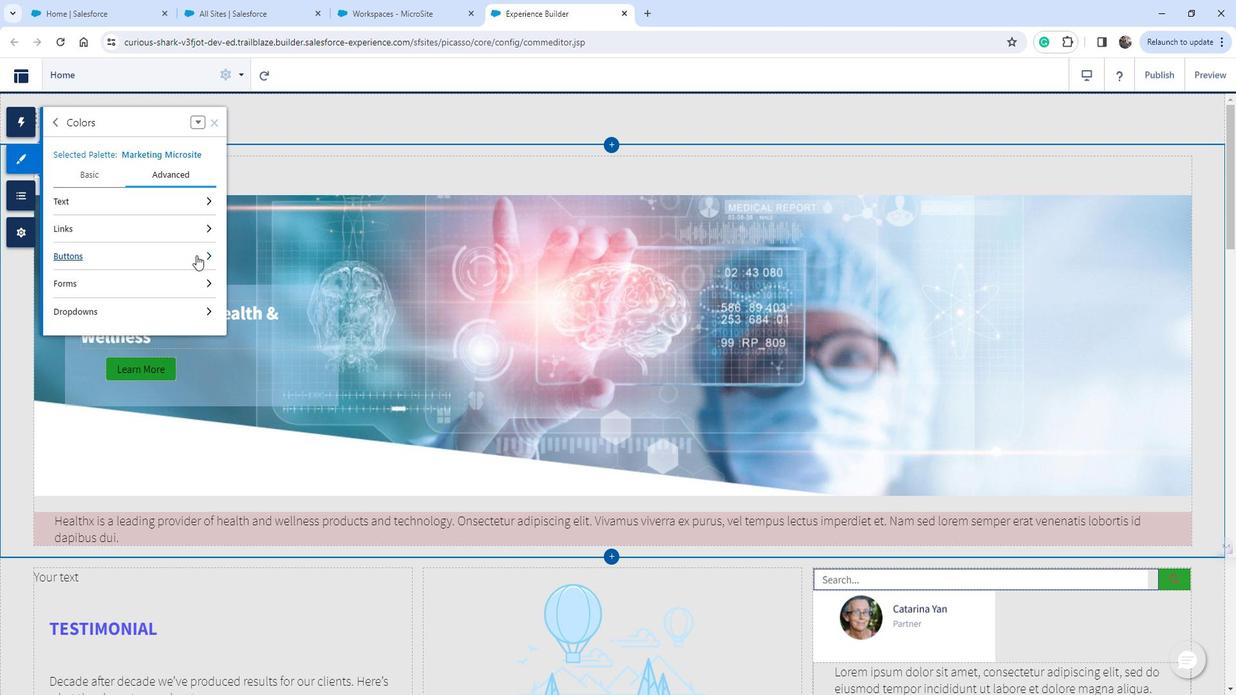 
Action: Mouse moved to (195, 314)
Screenshot: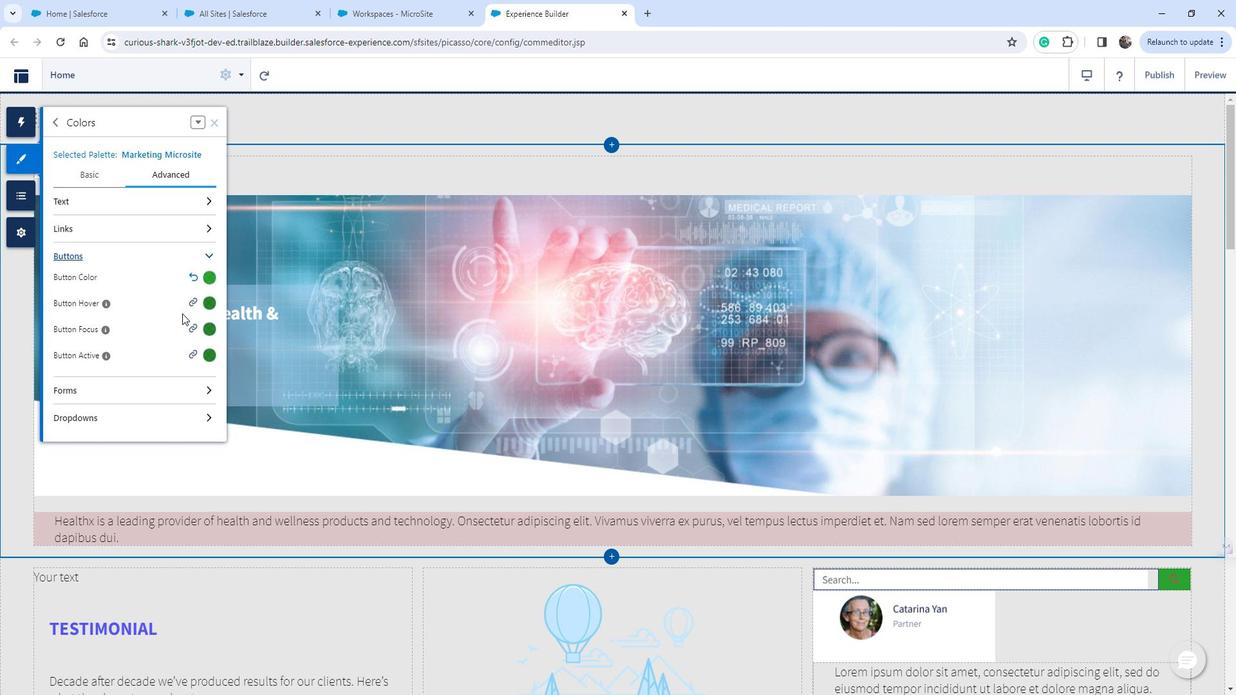 
